 Task: In the  document Peyton.docx change page color to  'Grey'. Add link on bottom left corner of the sheet: 'in.pinterest.com' Insert page numer on bottom of the page
Action: Mouse moved to (366, 409)
Screenshot: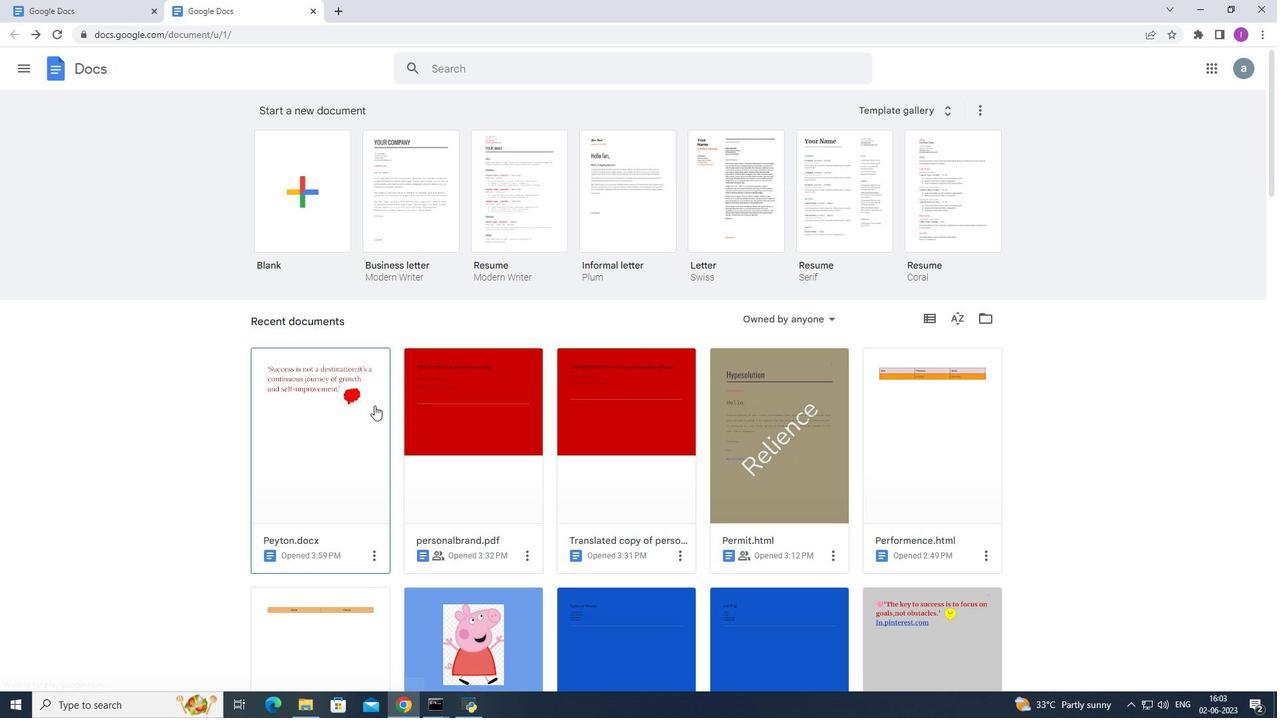 
Action: Mouse pressed left at (366, 409)
Screenshot: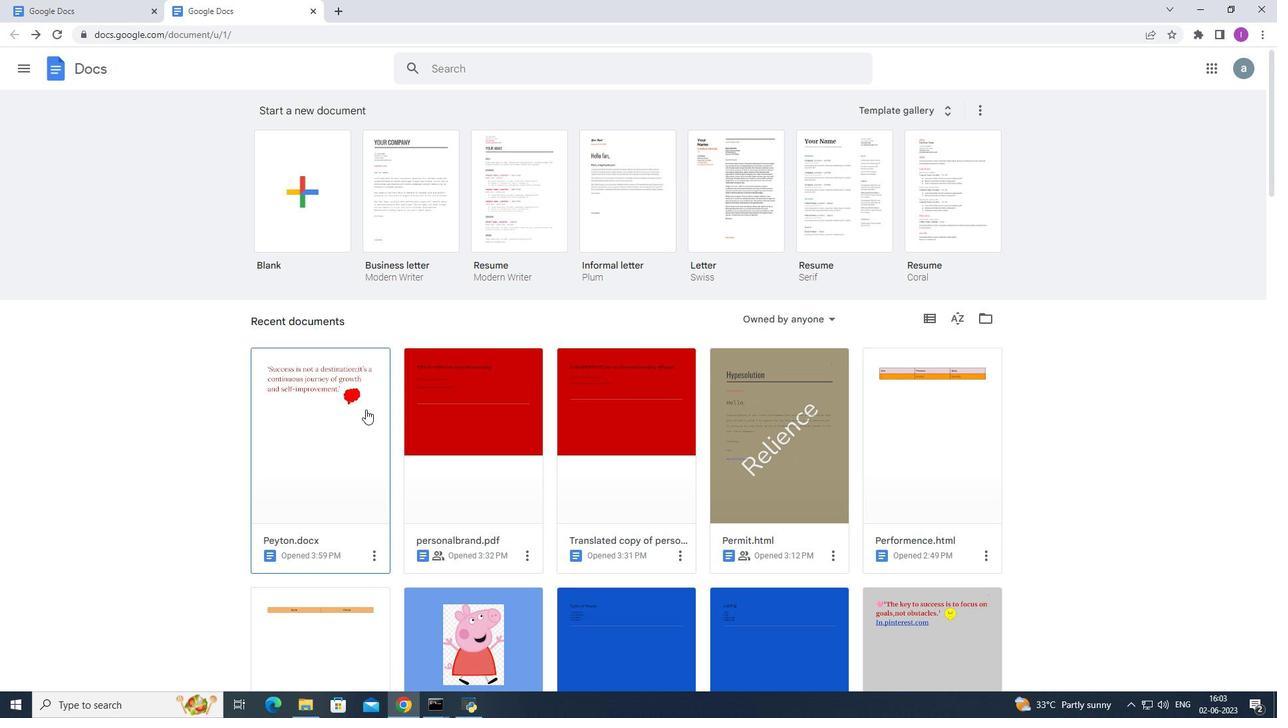 
Action: Mouse moved to (654, 313)
Screenshot: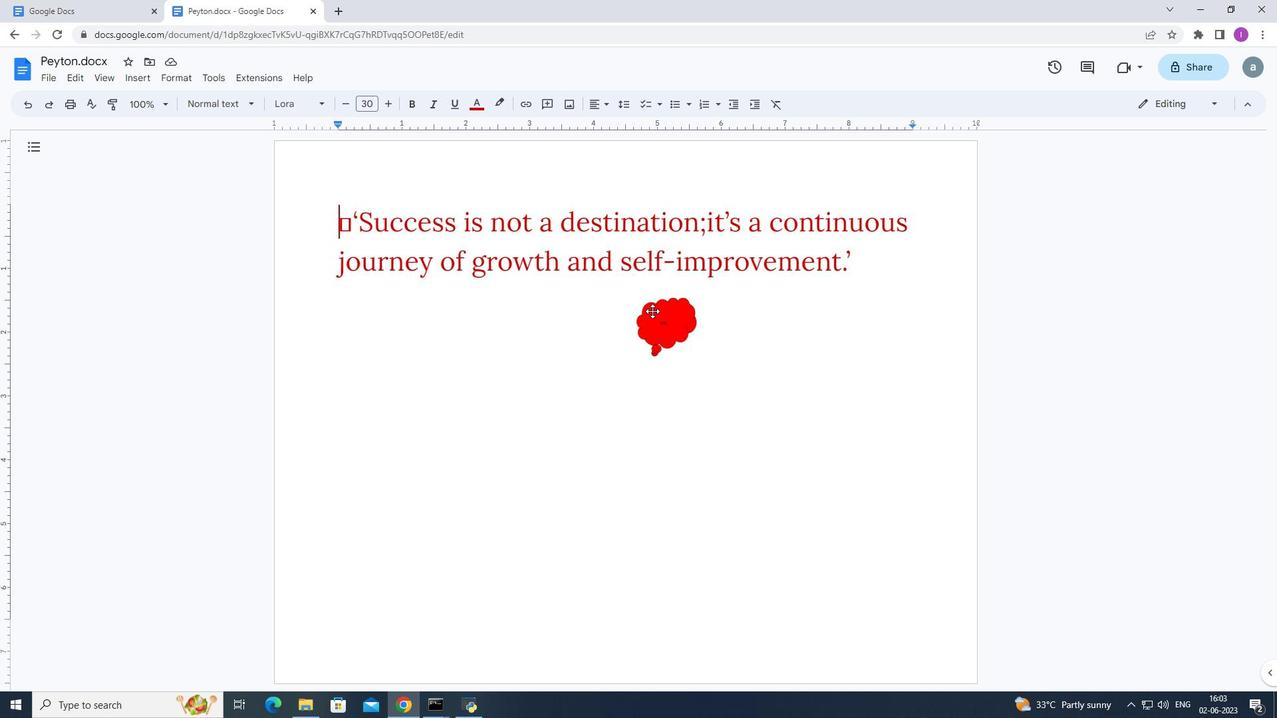 
Action: Mouse pressed left at (654, 313)
Screenshot: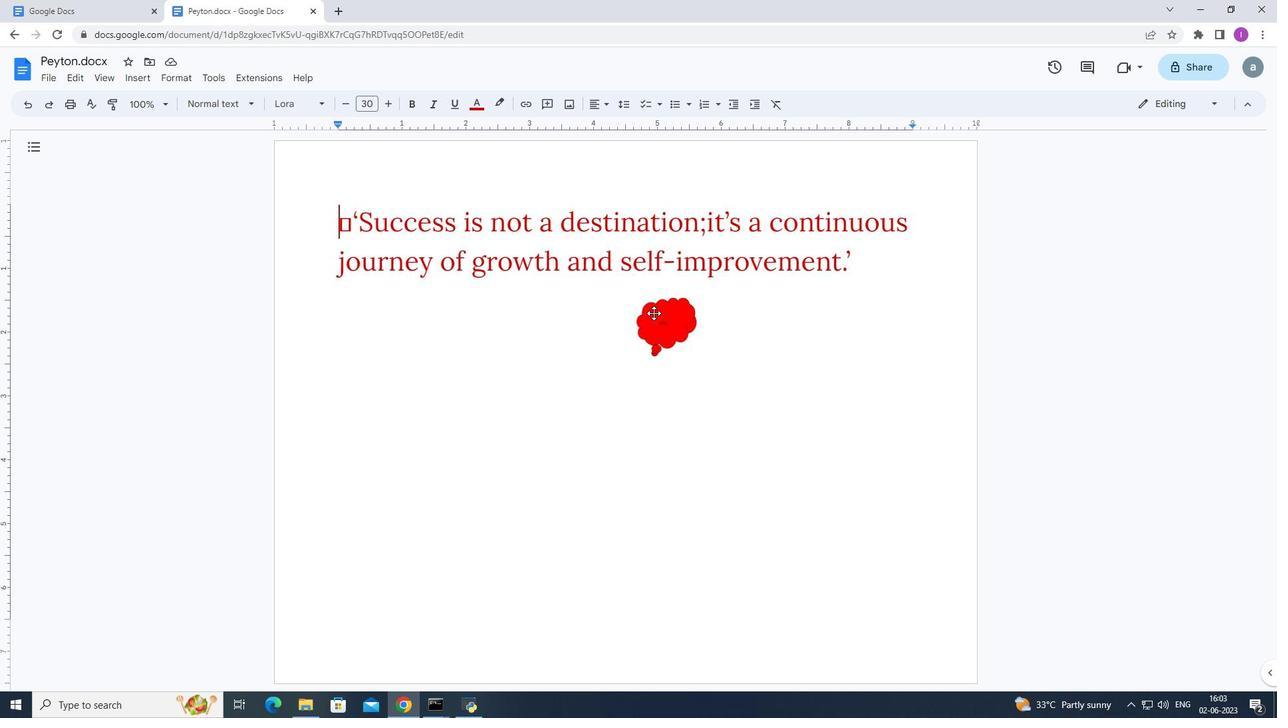 
Action: Mouse moved to (806, 377)
Screenshot: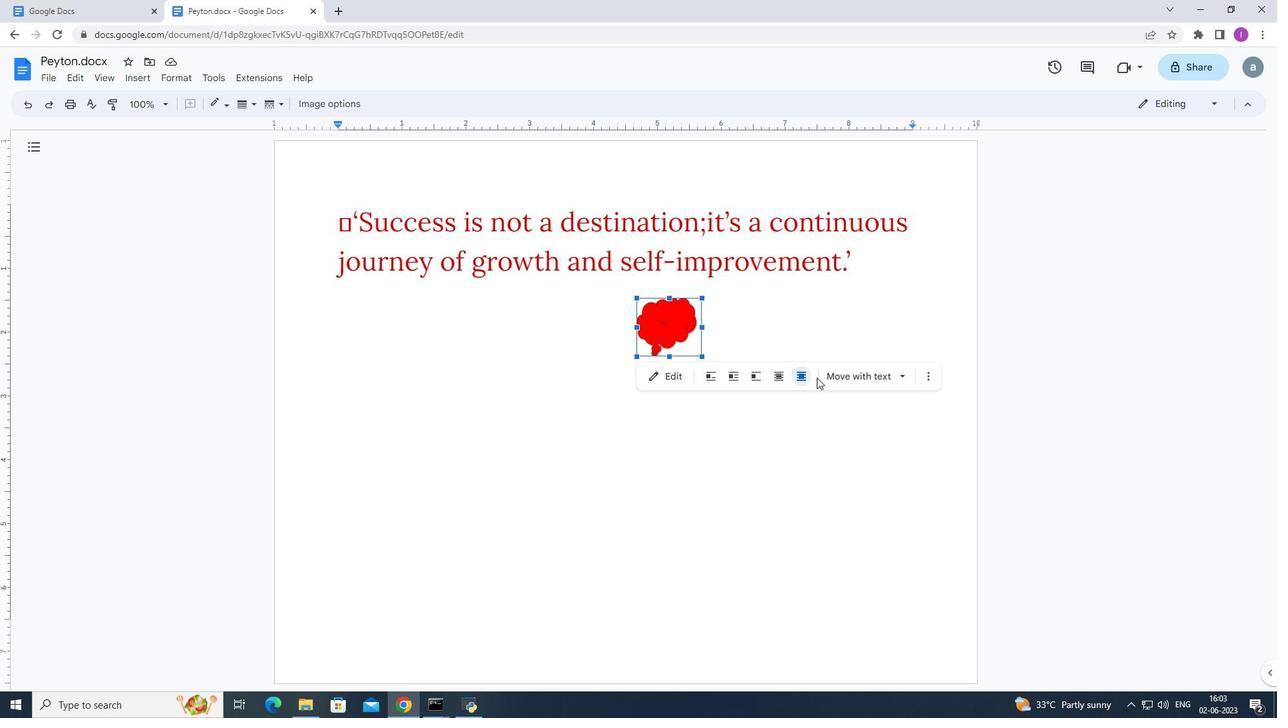 
Action: Mouse pressed left at (806, 377)
Screenshot: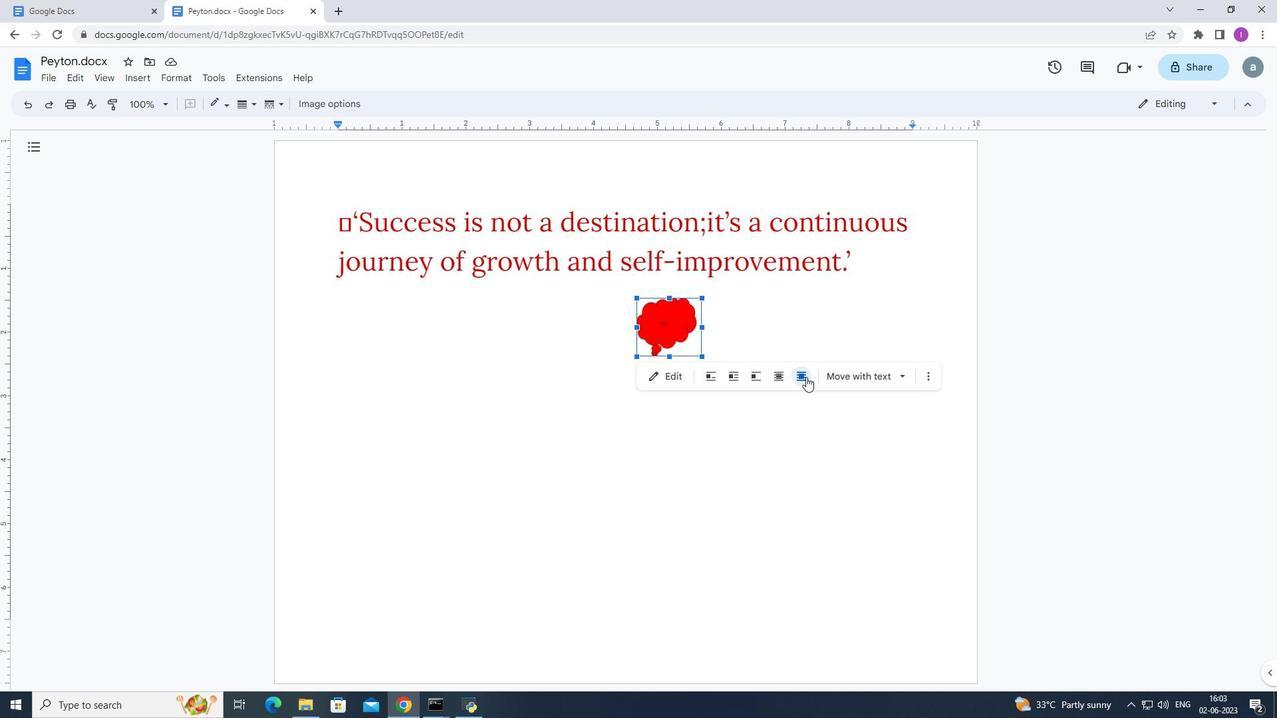 
Action: Mouse moved to (654, 308)
Screenshot: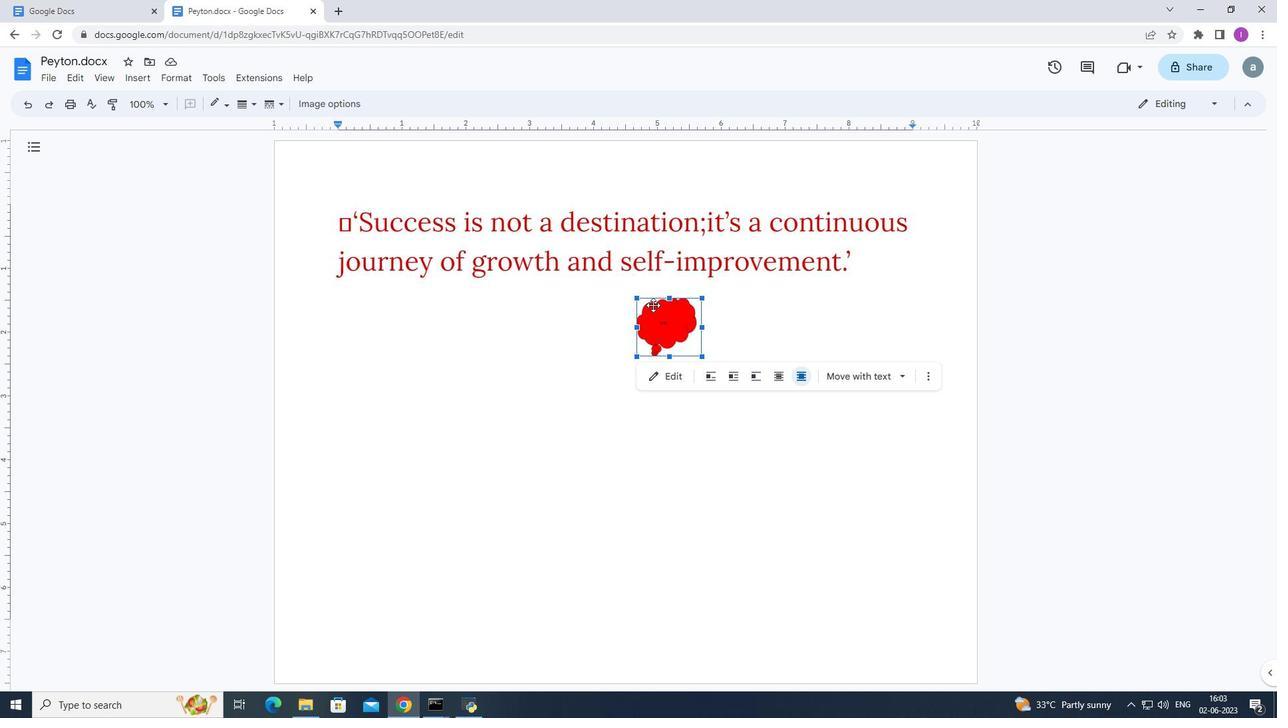 
Action: Mouse pressed left at (654, 308)
Screenshot: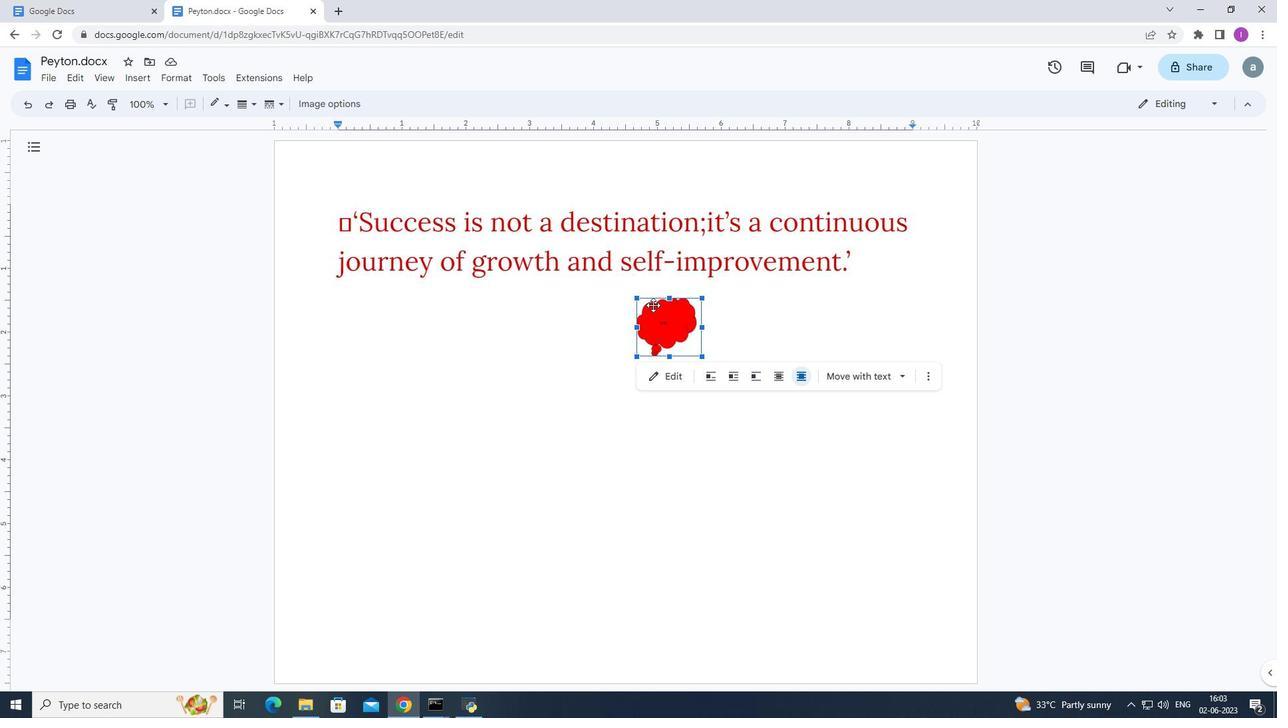 
Action: Mouse moved to (115, 254)
Screenshot: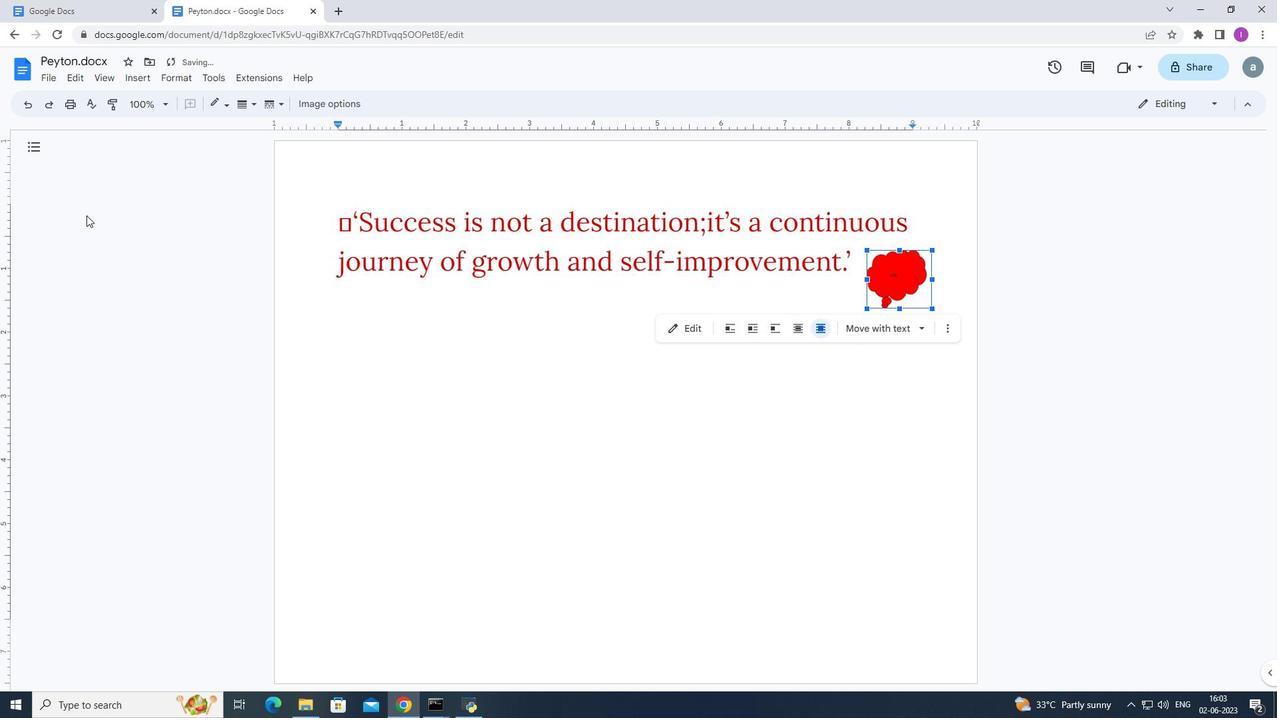 
Action: Mouse pressed left at (115, 254)
Screenshot: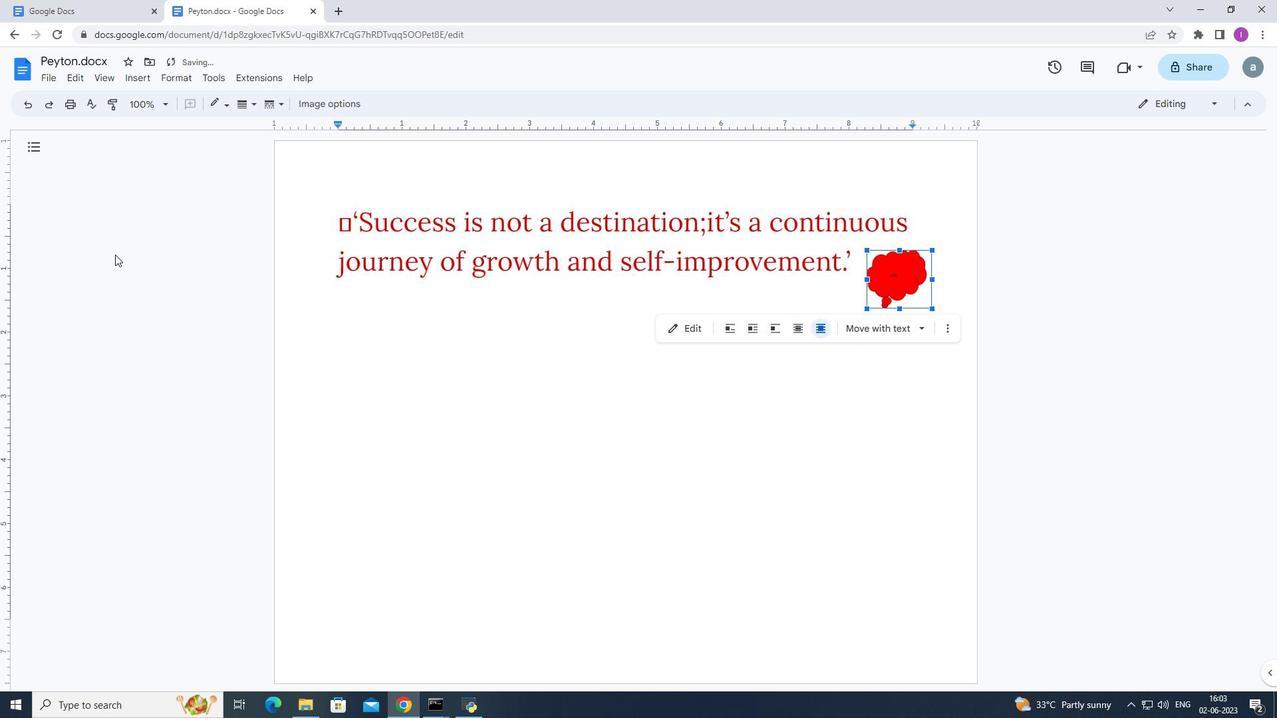 
Action: Mouse moved to (51, 76)
Screenshot: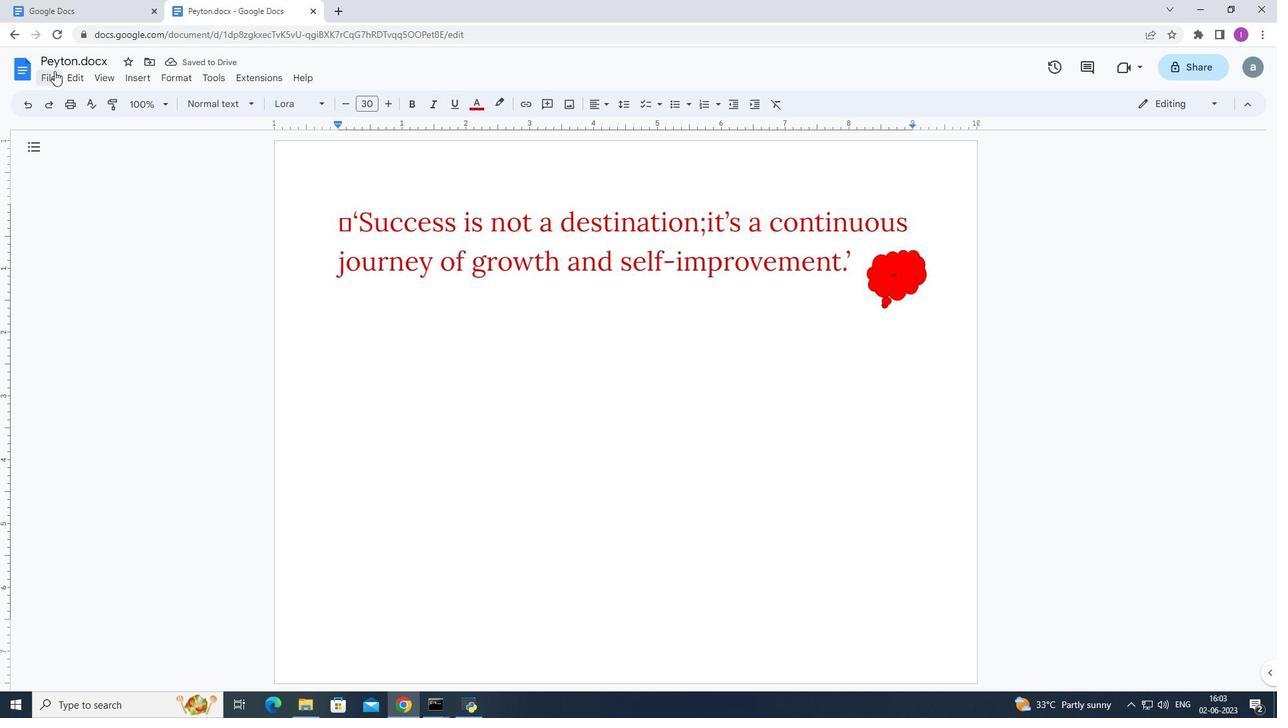 
Action: Mouse pressed left at (51, 76)
Screenshot: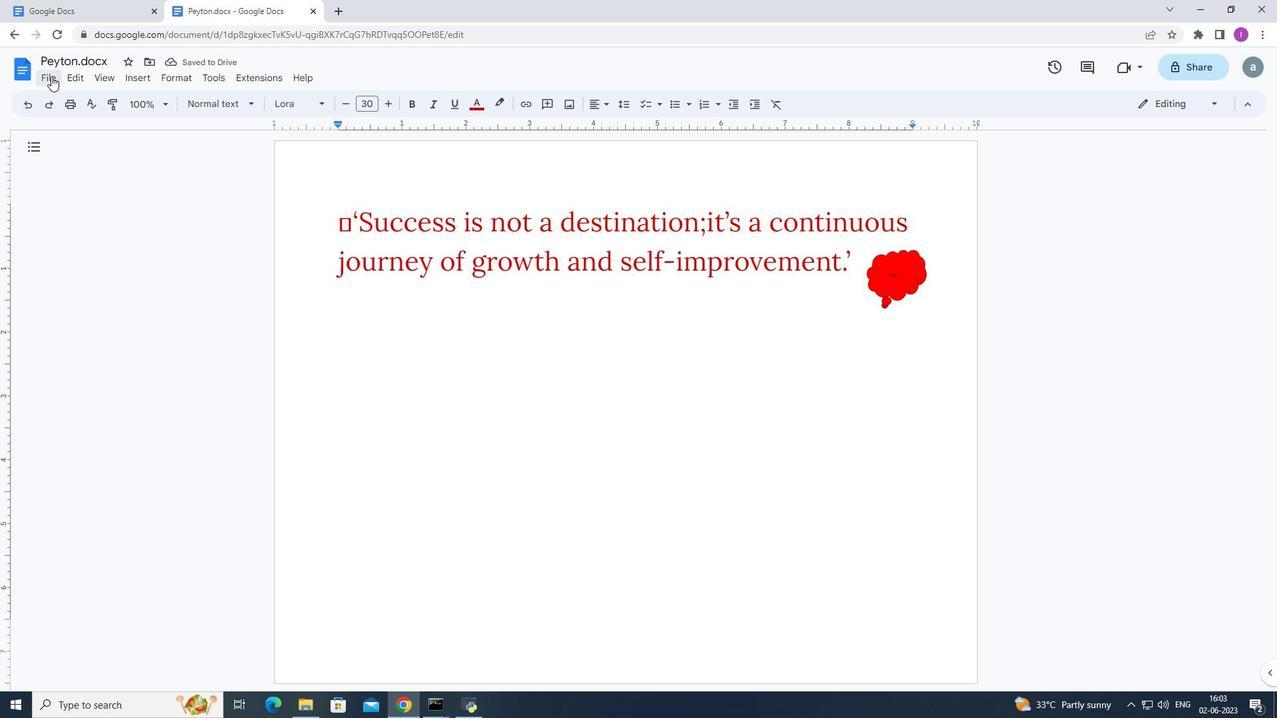 
Action: Mouse moved to (110, 436)
Screenshot: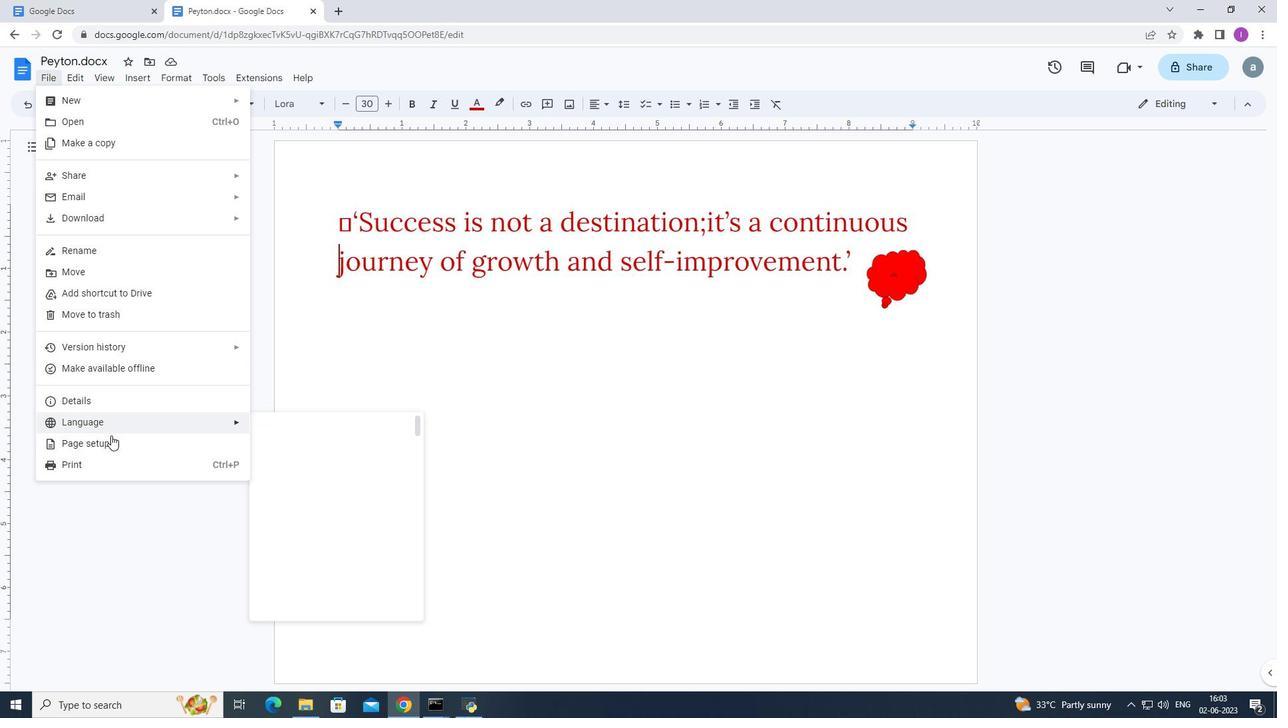 
Action: Mouse pressed left at (110, 436)
Screenshot: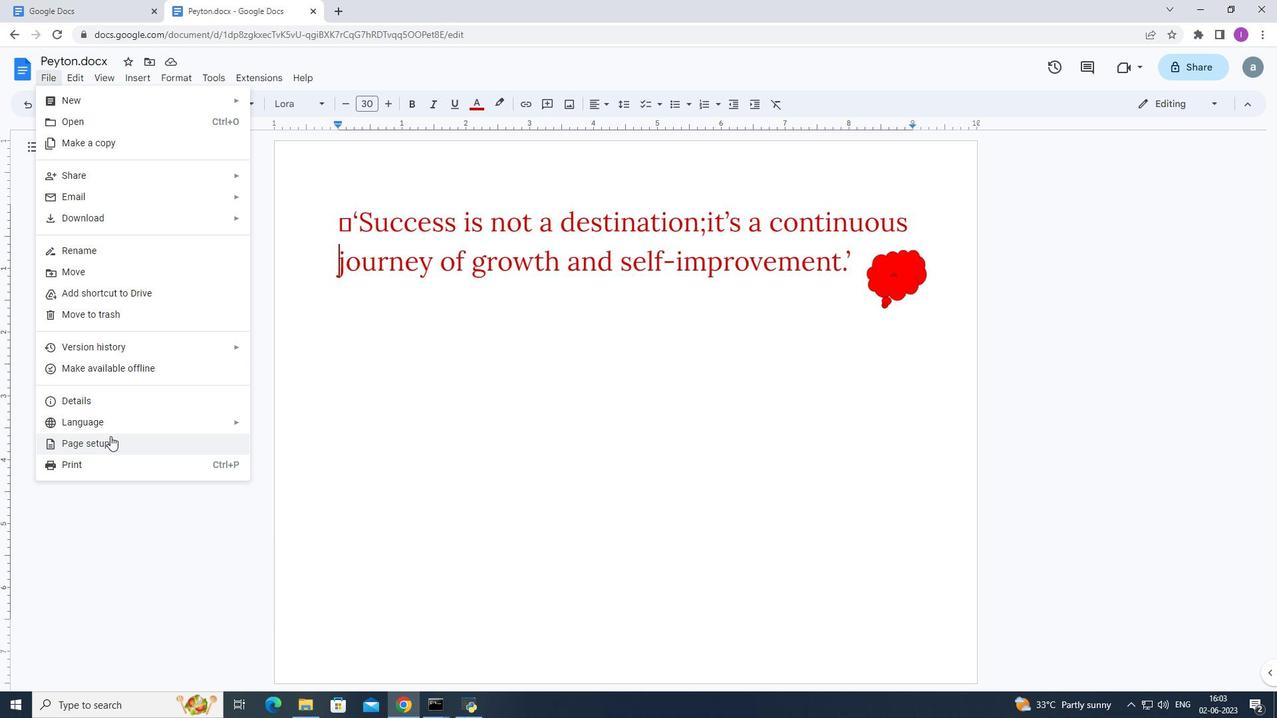 
Action: Mouse moved to (537, 451)
Screenshot: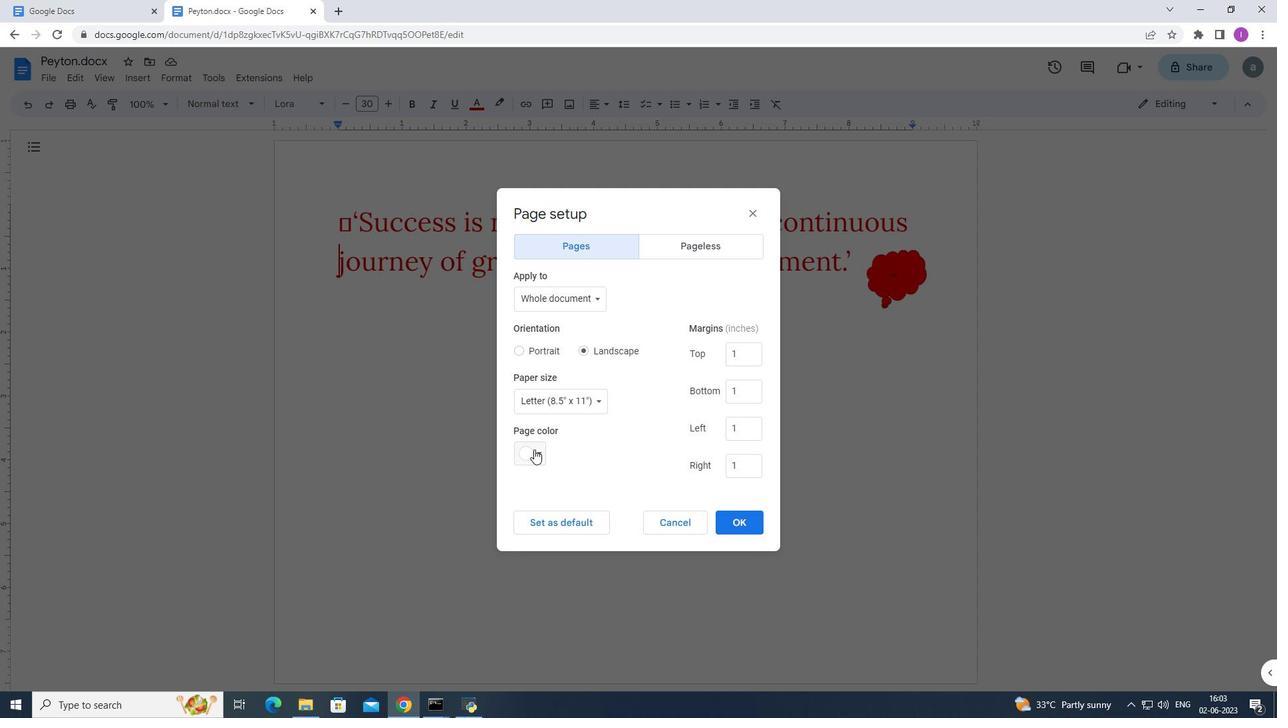 
Action: Mouse pressed left at (537, 451)
Screenshot: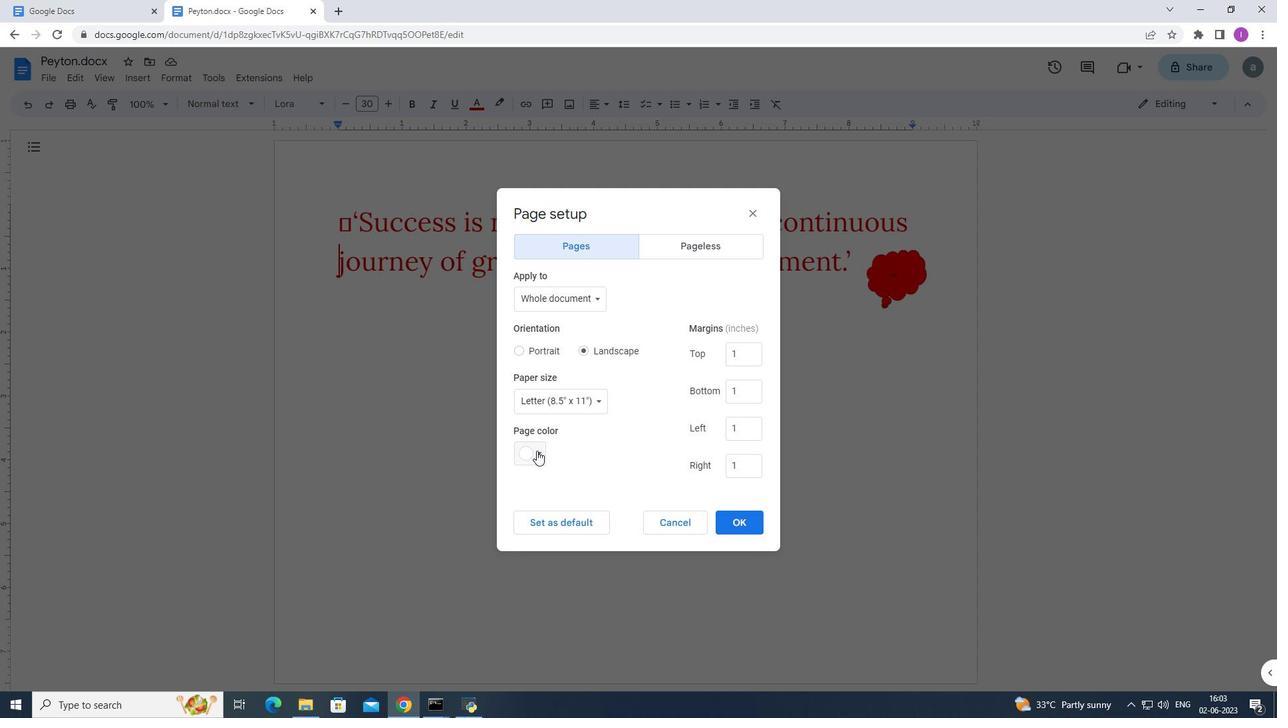 
Action: Mouse moved to (599, 481)
Screenshot: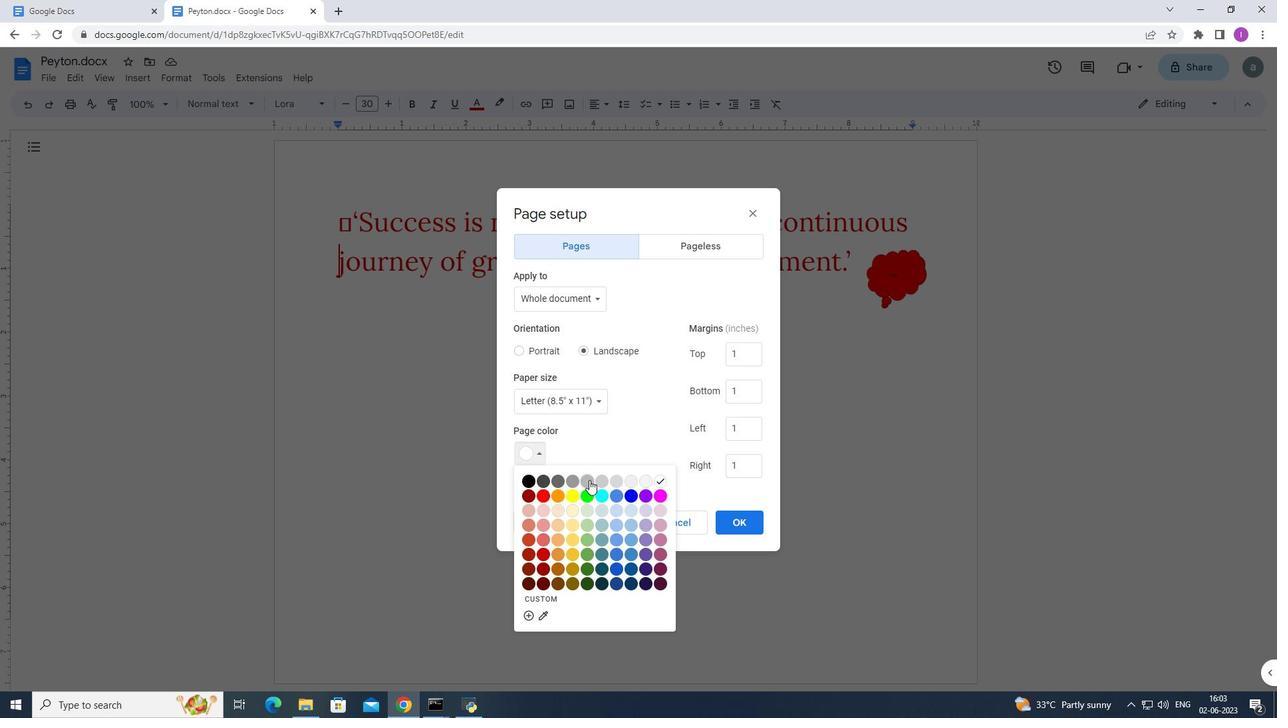 
Action: Mouse pressed left at (599, 481)
Screenshot: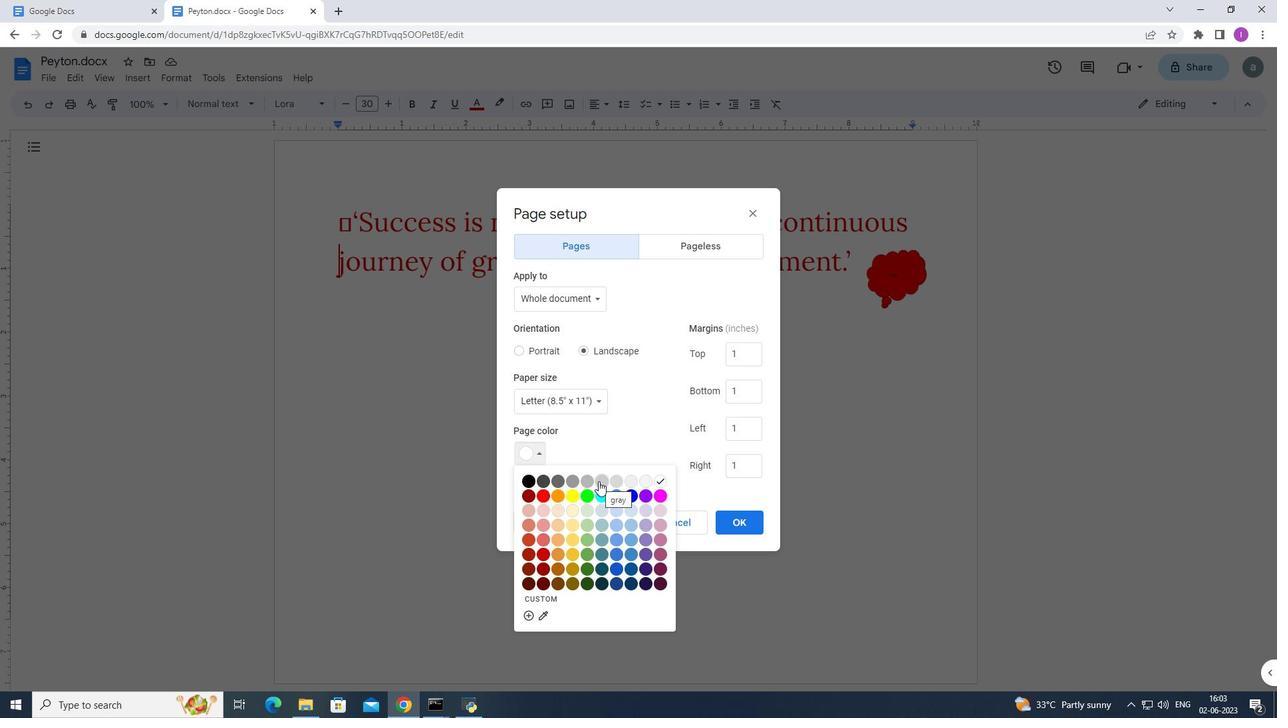 
Action: Mouse moved to (744, 528)
Screenshot: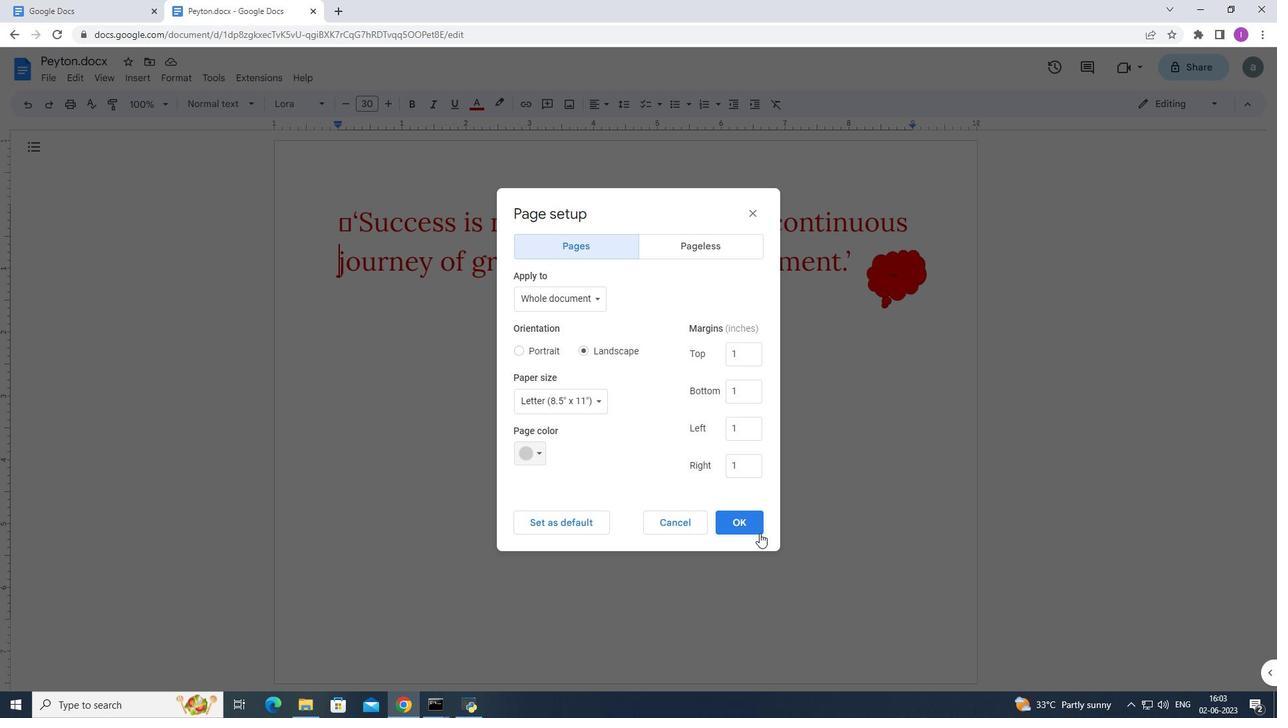 
Action: Mouse pressed left at (744, 528)
Screenshot: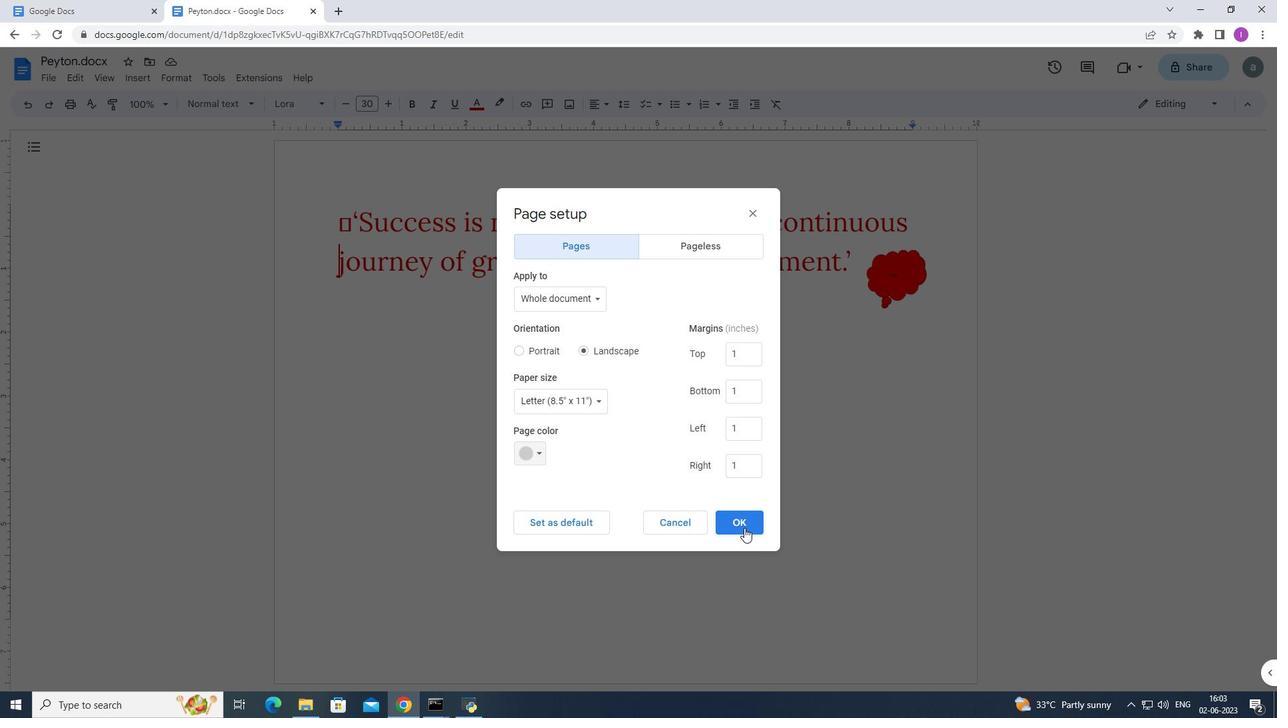 
Action: Mouse moved to (860, 272)
Screenshot: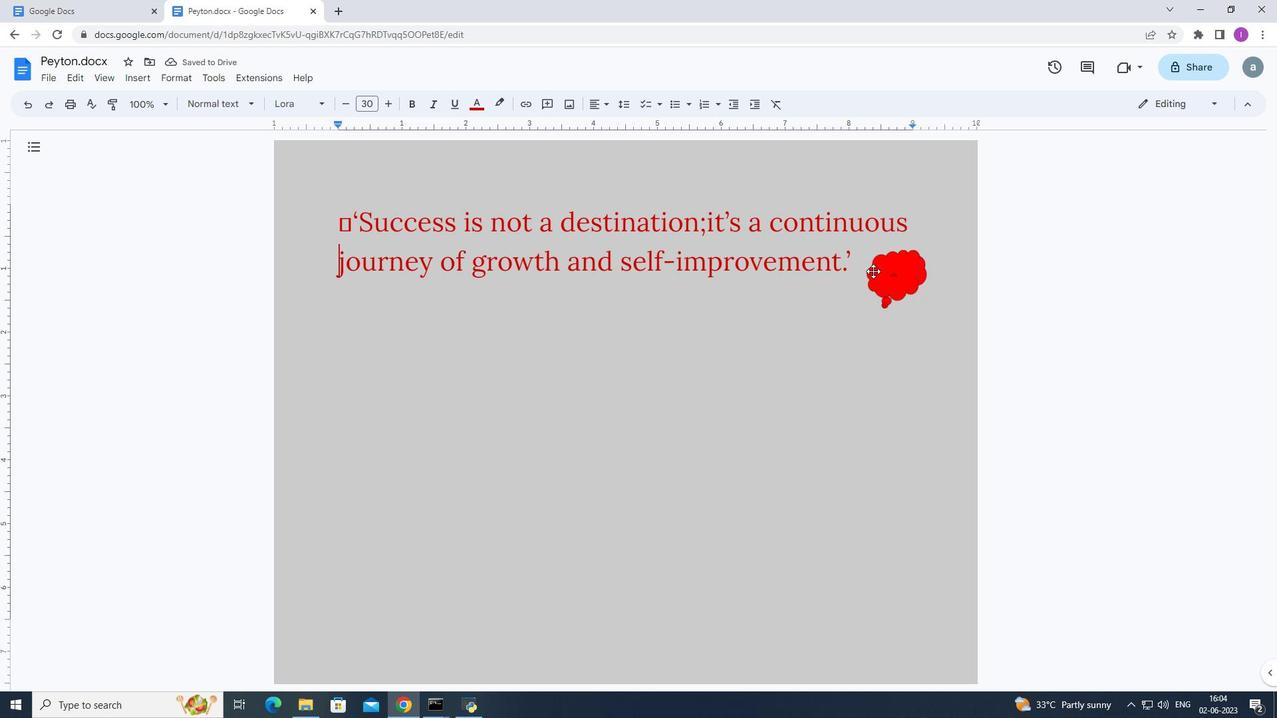
Action: Mouse pressed left at (860, 272)
Screenshot: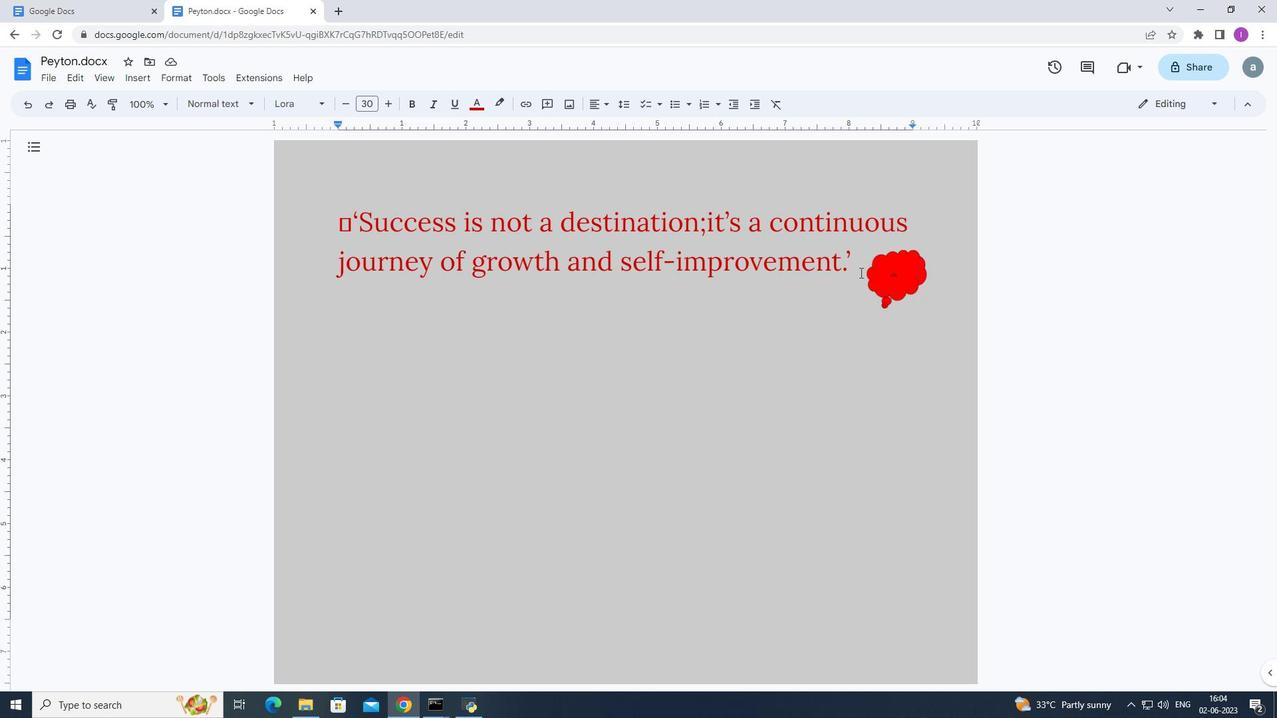 
Action: Mouse moved to (834, 392)
Screenshot: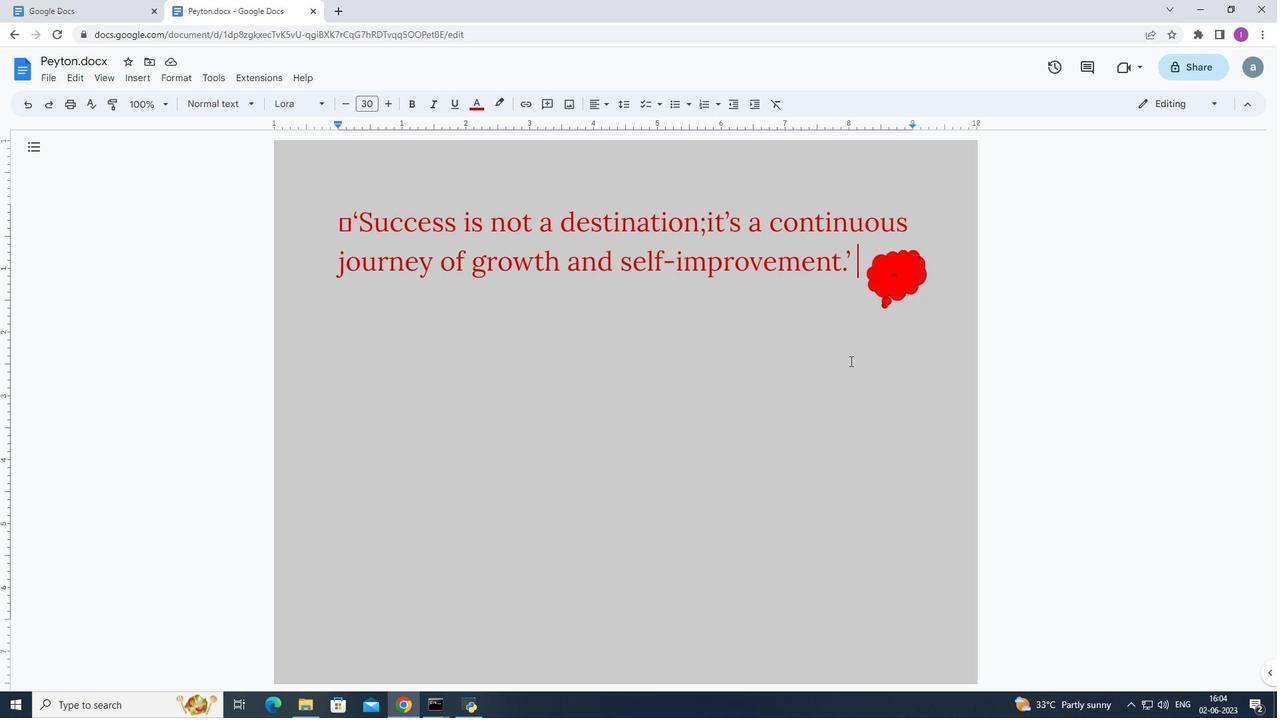
Action: Mouse pressed left at (834, 392)
Screenshot: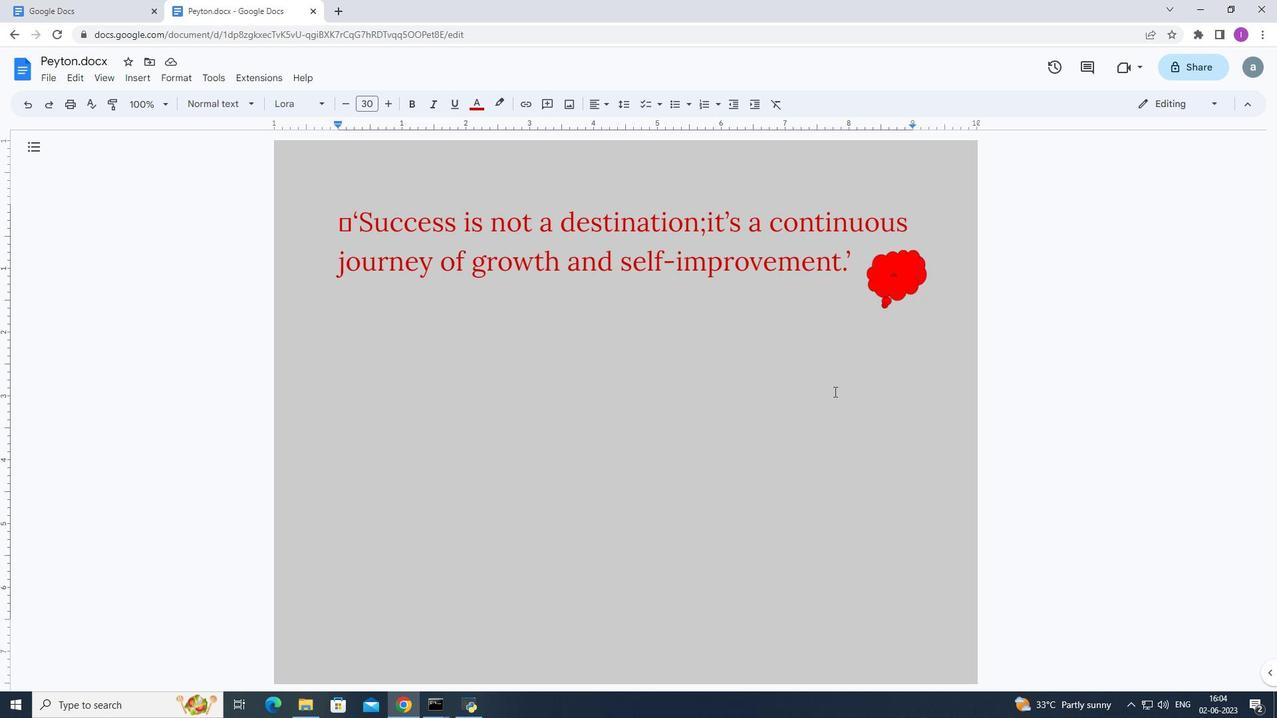 
Action: Mouse moved to (856, 259)
Screenshot: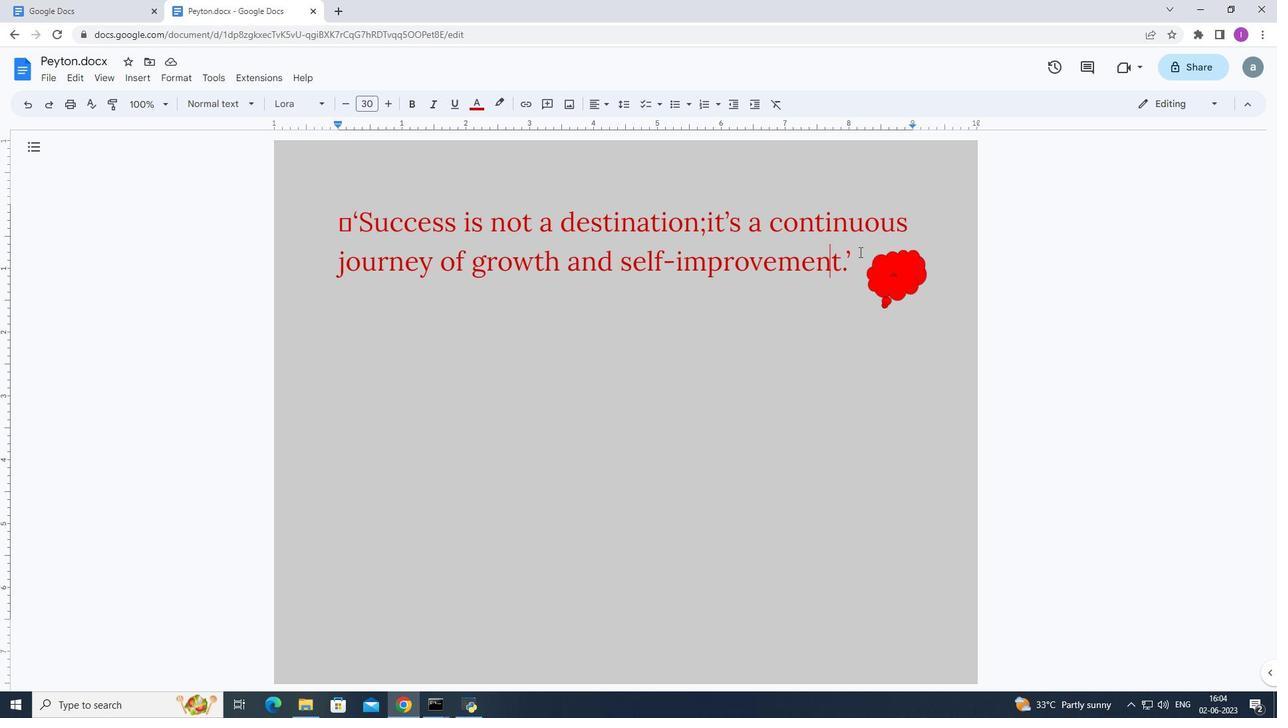 
Action: Mouse pressed left at (856, 259)
Screenshot: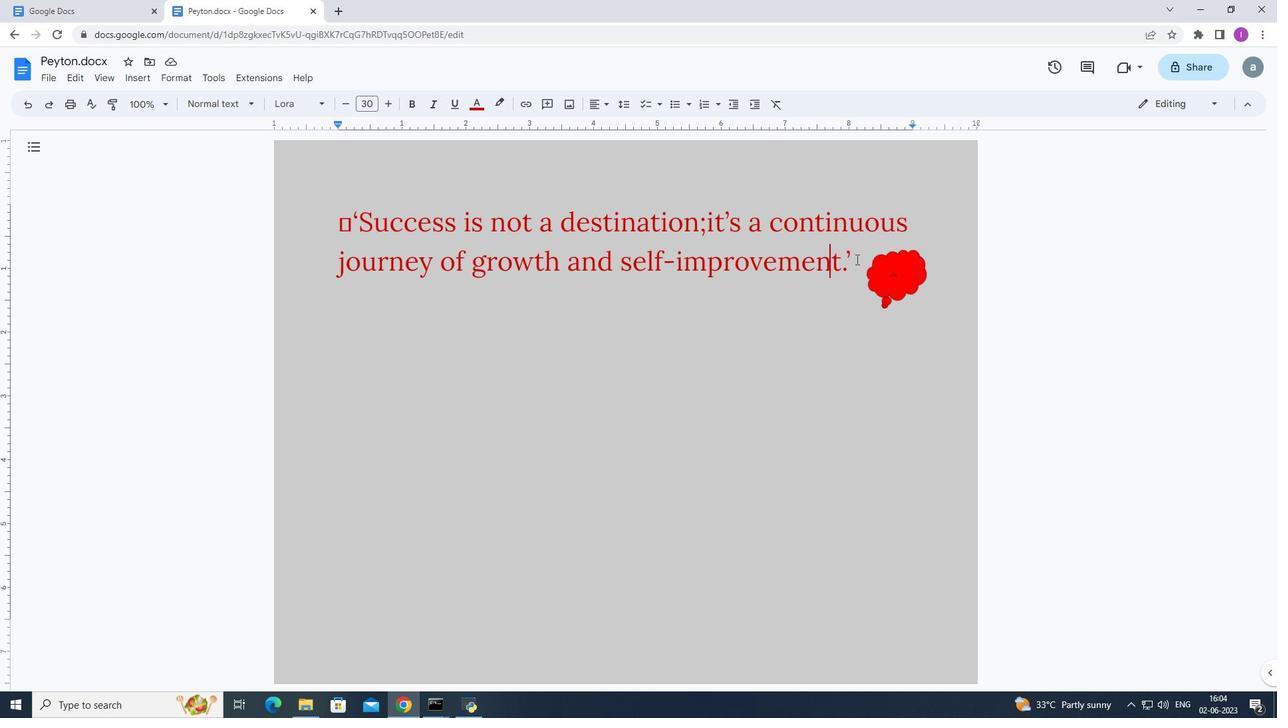 
Action: Mouse moved to (856, 269)
Screenshot: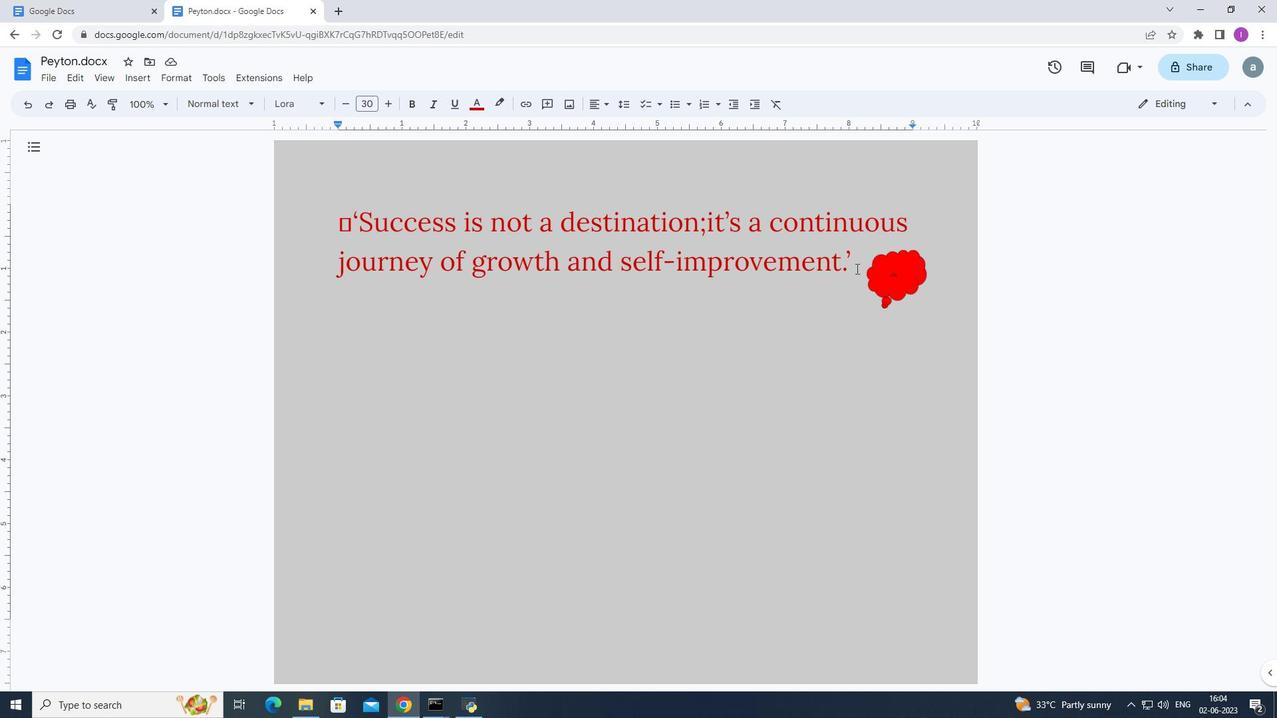 
Action: Key pressed <Key.enter>
Screenshot: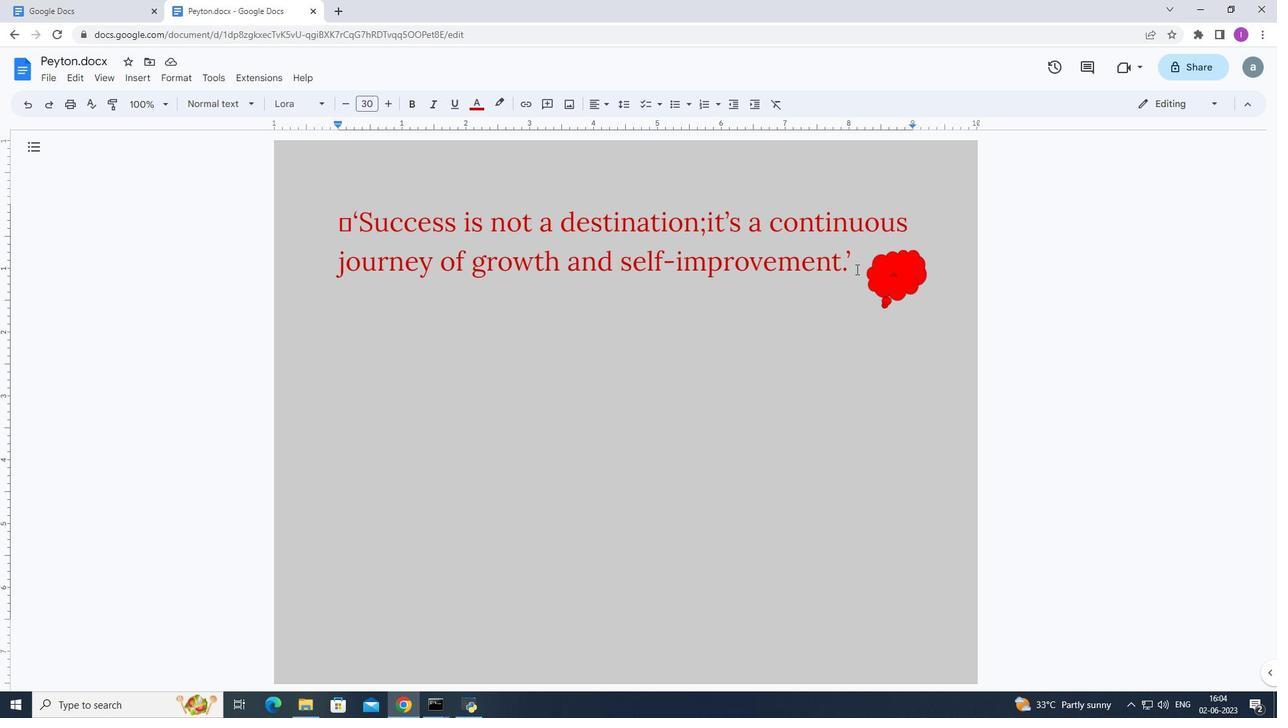 
Action: Mouse moved to (853, 275)
Screenshot: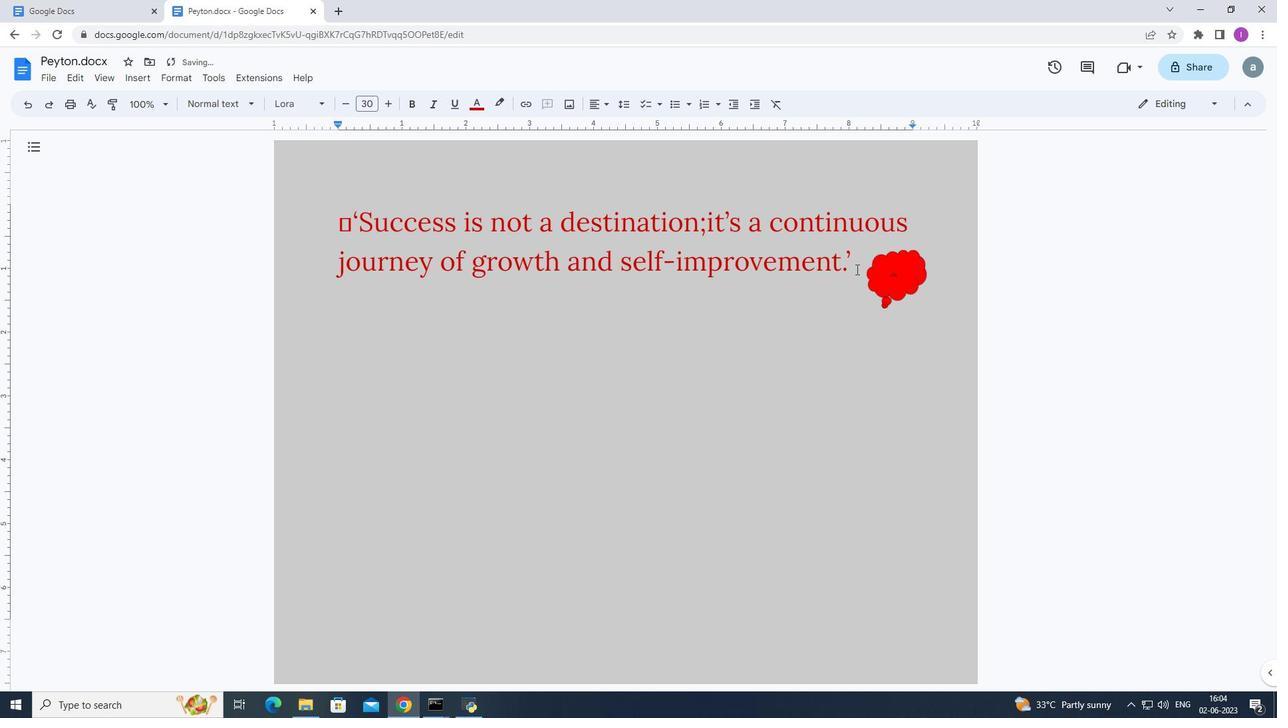 
Action: Key pressed <Key.backspace><Key.backspace>
Screenshot: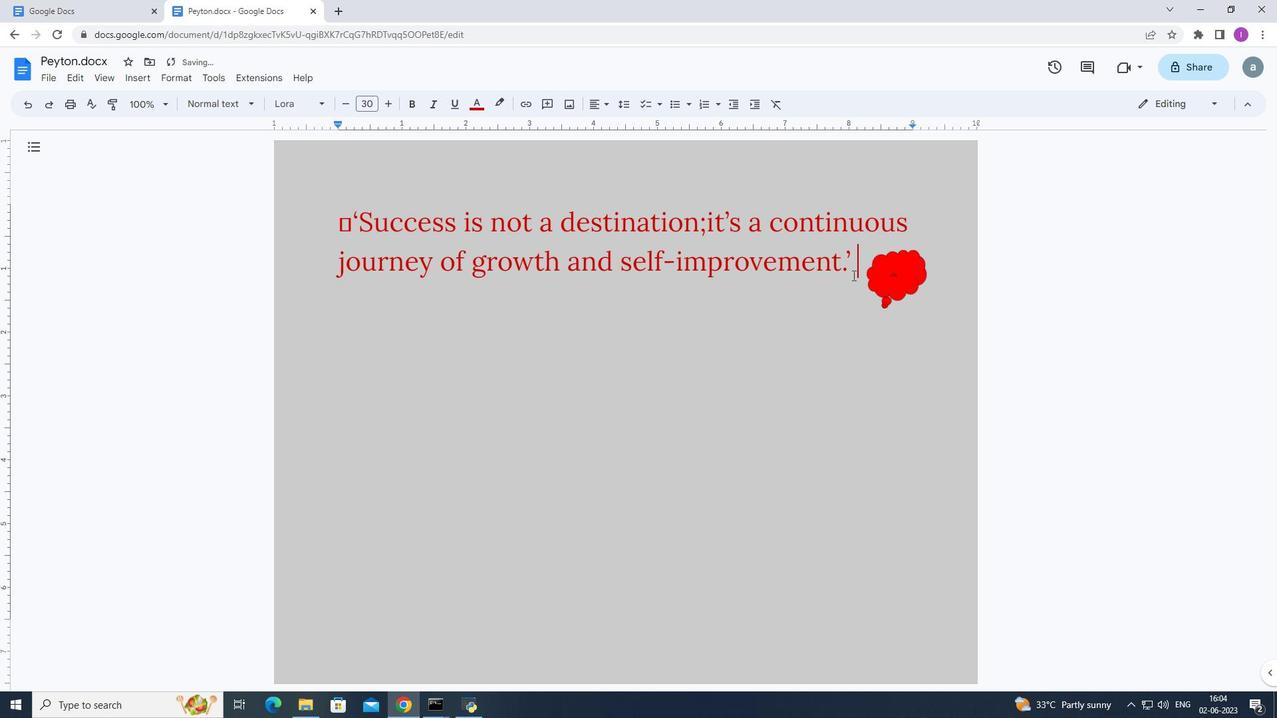 
Action: Mouse moved to (682, 348)
Screenshot: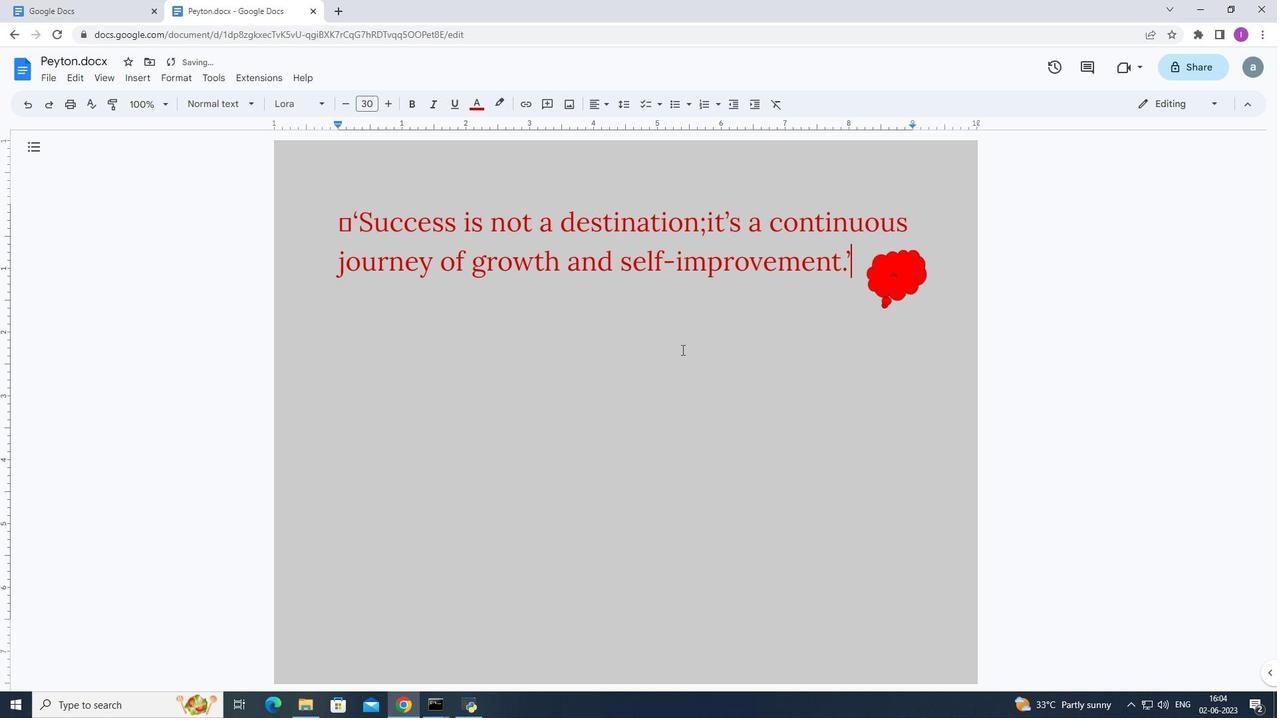 
Action: Key pressed <Key.enter>
Screenshot: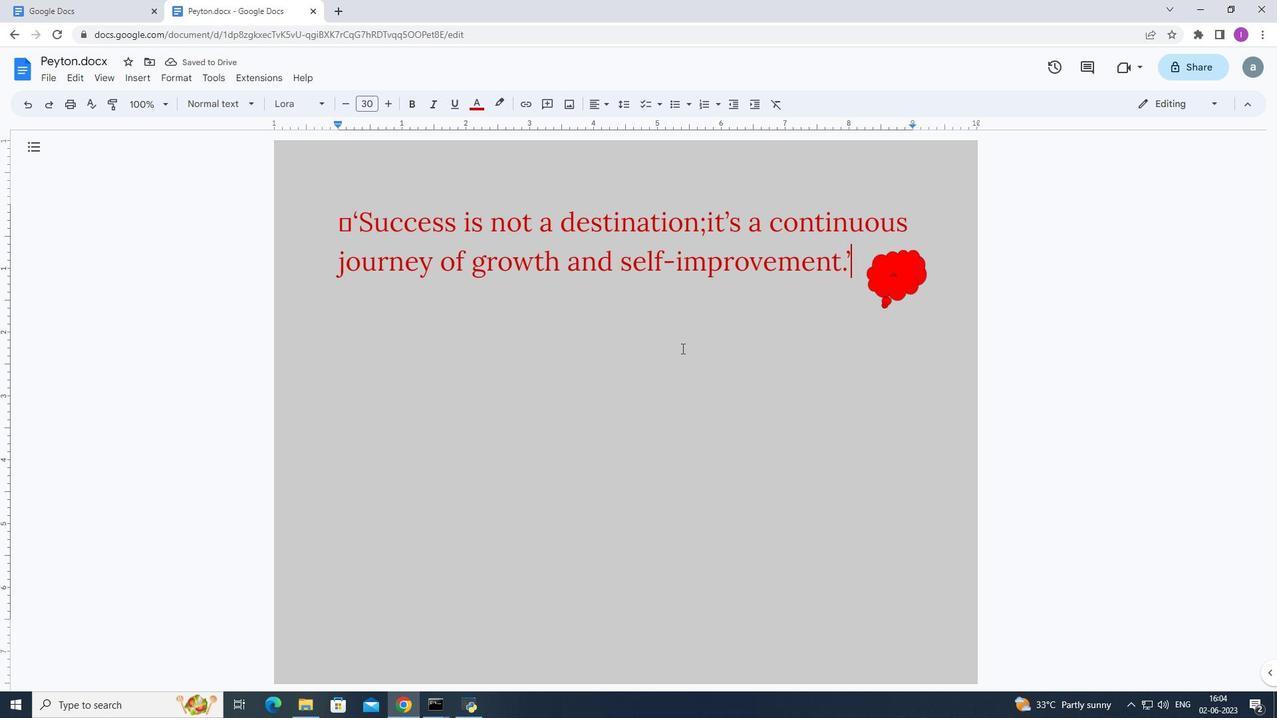 
Action: Mouse moved to (771, 329)
Screenshot: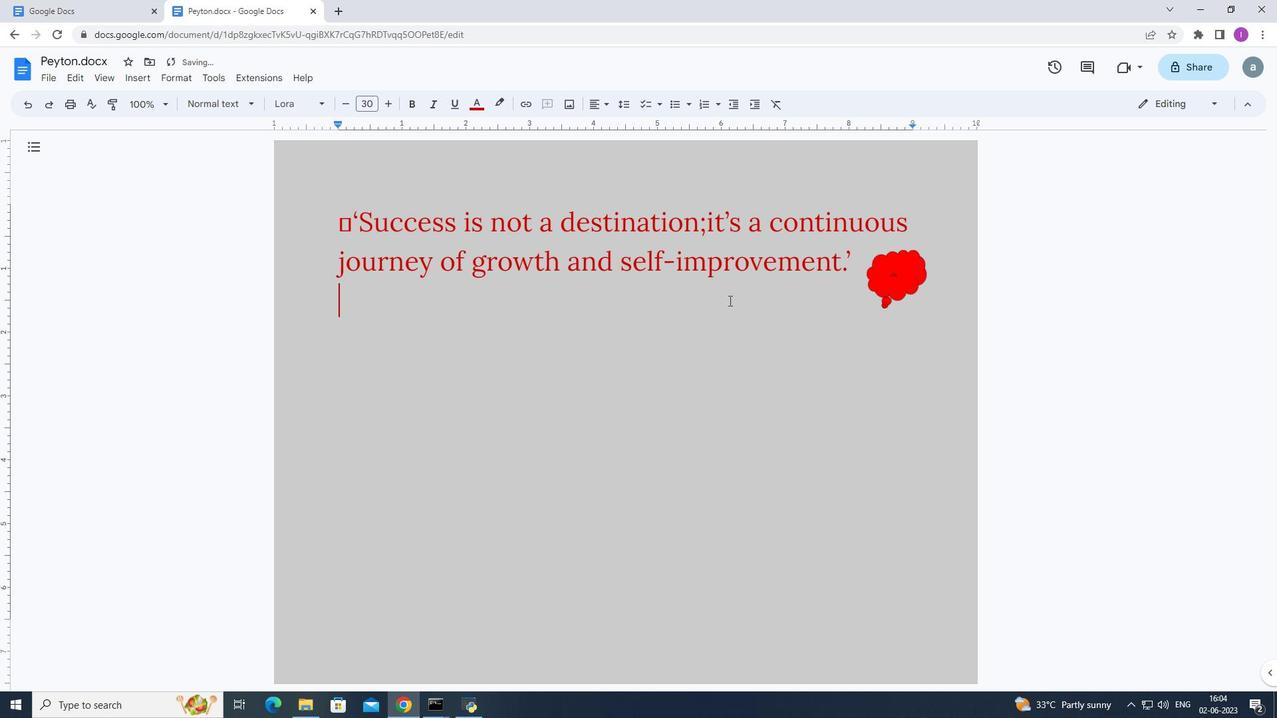 
Action: Key pressed <Key.space><Key.space><Key.space><Key.space><Key.space><Key.space><Key.space><Key.space><Key.space><Key.space><Key.space><Key.space><Key.space><Key.space><Key.space><Key.space><Key.space><Key.space><Key.space><Key.space><Key.space><Key.space><Key.space><Key.space><Key.space><Key.space><Key.space><Key.space><Key.space><Key.space><Key.space><Key.space><Key.space><Key.space><Key.space><Key.space><Key.space><Key.space><Key.space><Key.space><Key.space><Key.space><Key.space><Key.space><Key.space><Key.space><Key.space>
Screenshot: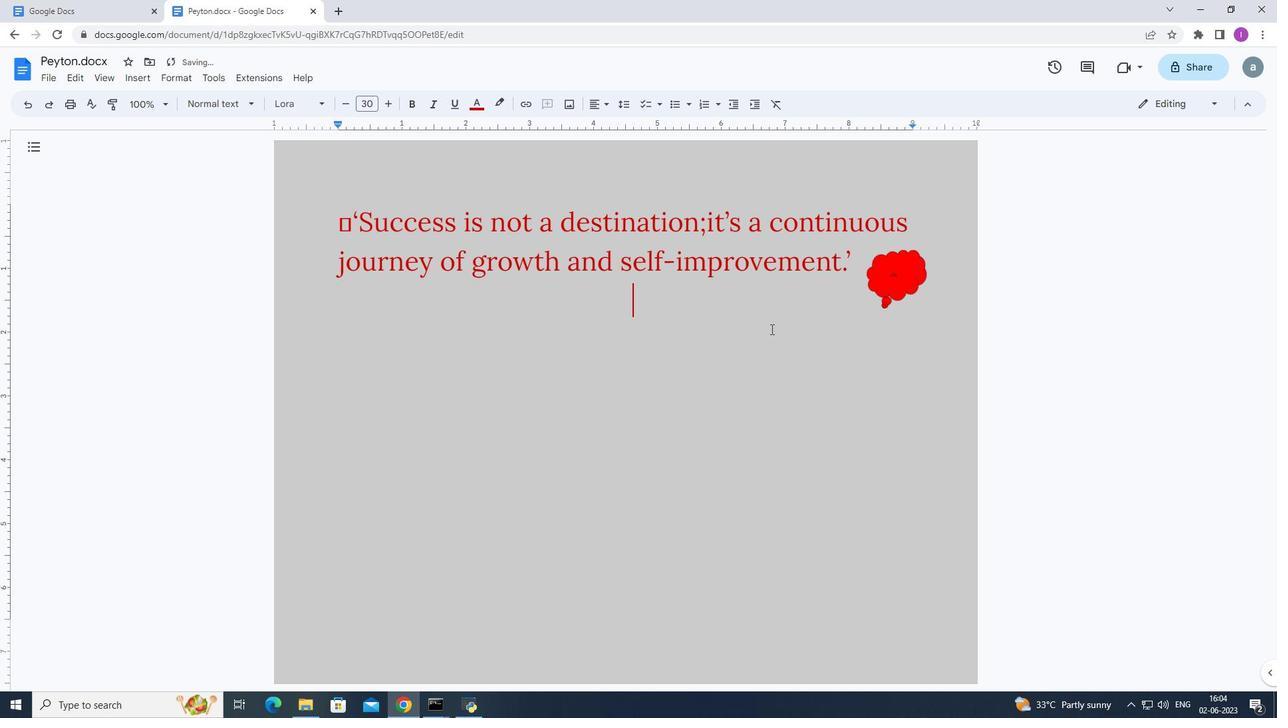 
Action: Mouse moved to (621, 284)
Screenshot: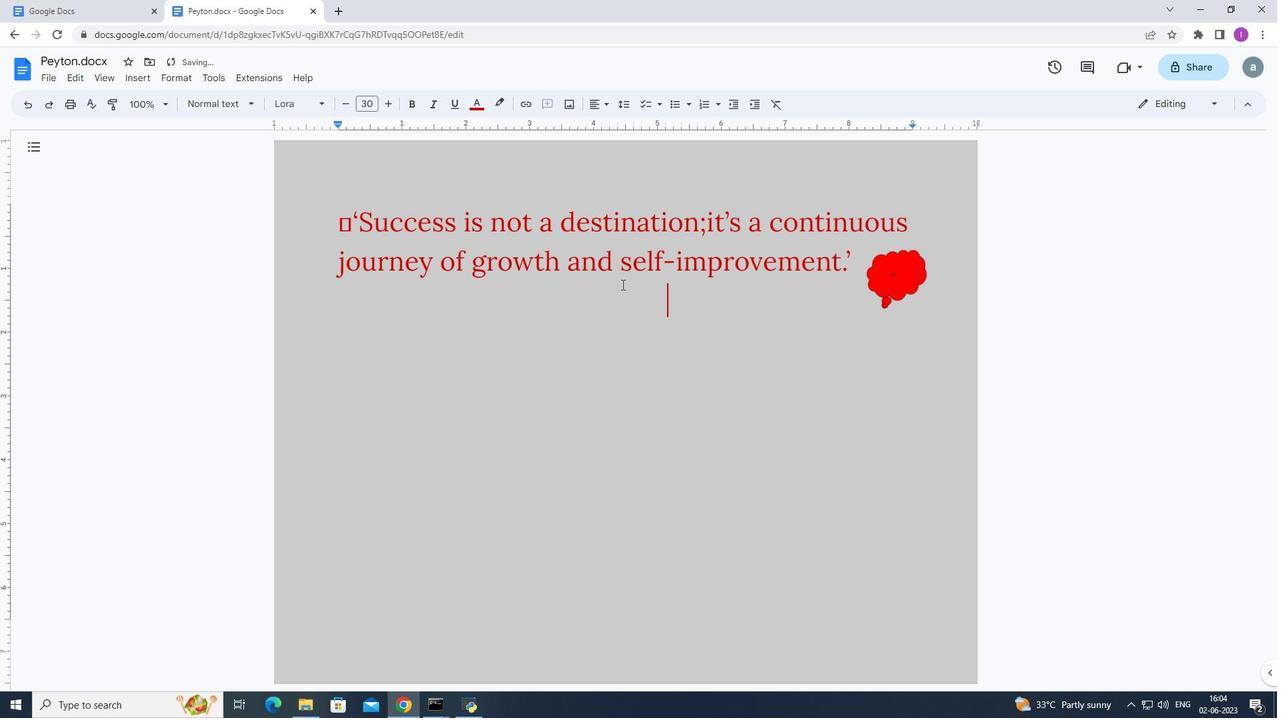 
Action: Key pressed <Key.backspace><Key.backspace><Key.backspace><Key.backspace><Key.backspace><Key.backspace><Key.backspace><Key.backspace><Key.backspace><Key.backspace><Key.backspace><Key.backspace><Key.backspace><Key.backspace><Key.backspace><Key.backspace><Key.backspace><Key.backspace><Key.backspace><Key.backspace><Key.backspace><Key.backspace><Key.backspace><Key.backspace><Key.backspace><Key.backspace><Key.backspace><Key.backspace><Key.backspace><Key.backspace><Key.backspace><Key.backspace><Key.backspace><Key.backspace><Key.backspace><Key.backspace><Key.backspace><Key.backspace><Key.backspace><Key.backspace><Key.backspace><Key.backspace>
Screenshot: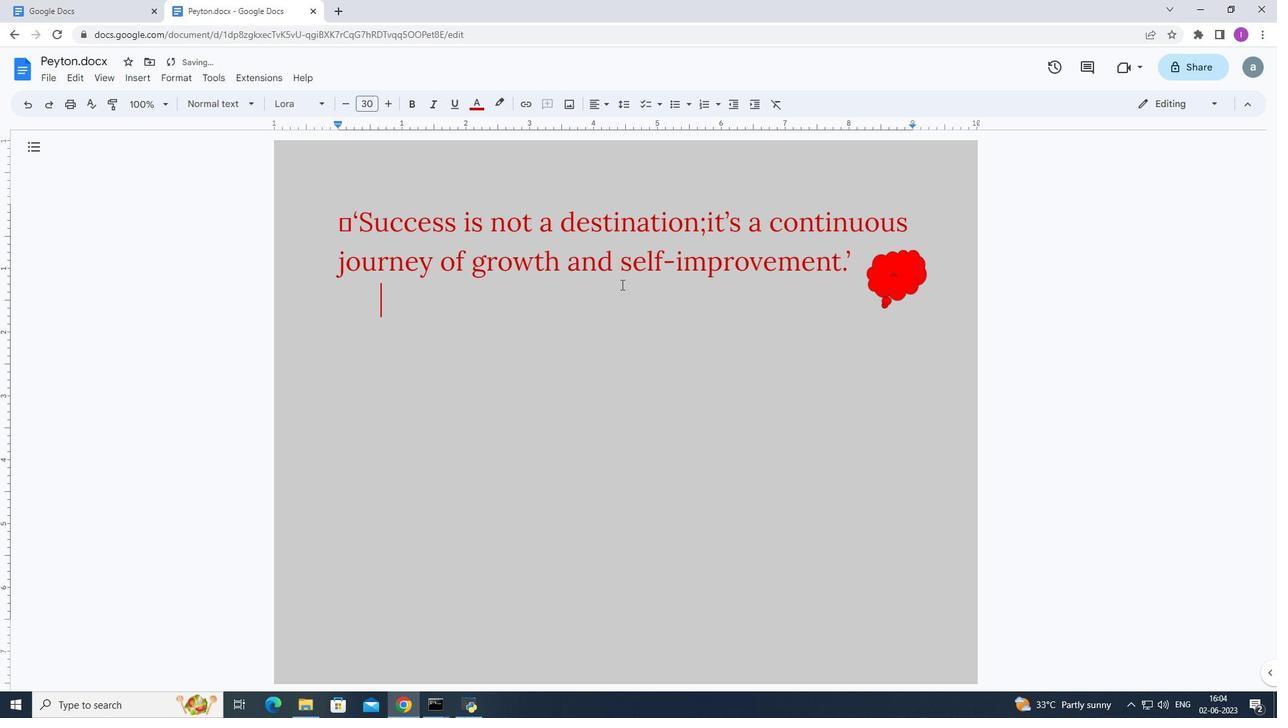 
Action: Mouse moved to (621, 284)
Screenshot: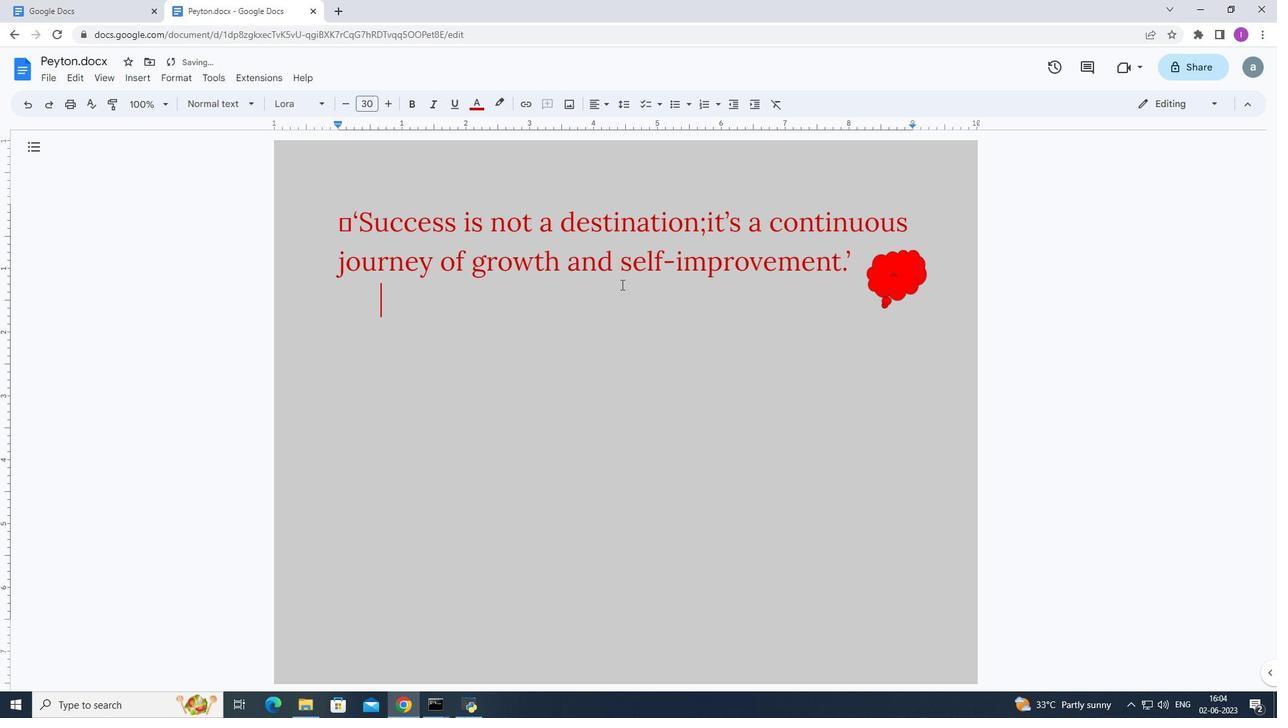 
Action: Key pressed <Key.backspace><Key.backspace><Key.backspace><Key.backspace><Key.backspace><Key.backspace><Key.backspace><Key.backspace><Key.backspace>
Screenshot: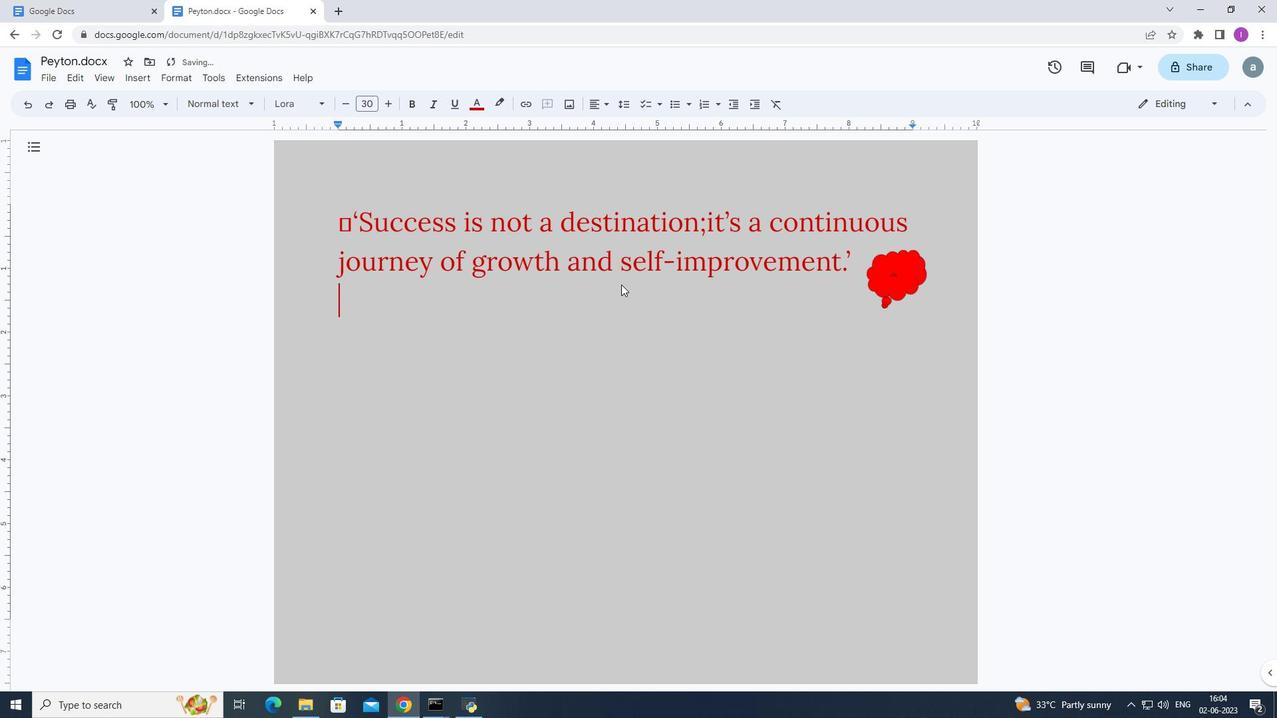 
Action: Mouse moved to (128, 76)
Screenshot: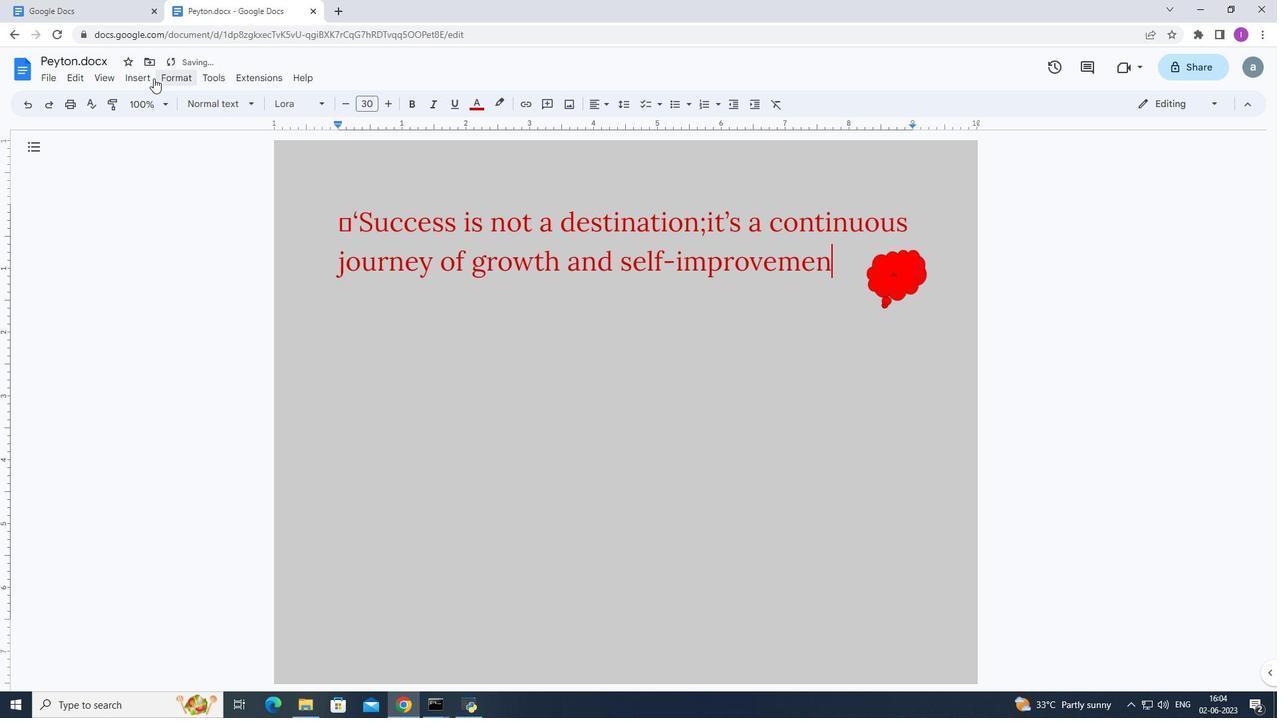 
Action: Mouse pressed left at (128, 76)
Screenshot: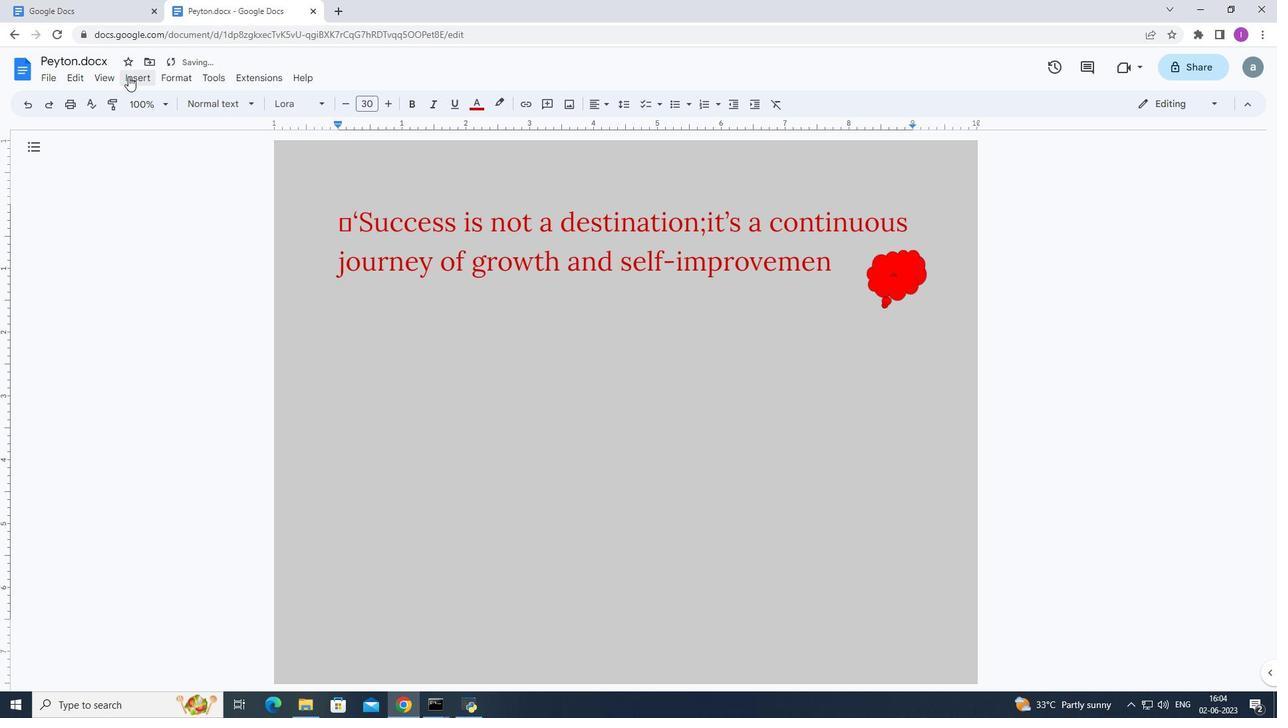 
Action: Mouse moved to (167, 493)
Screenshot: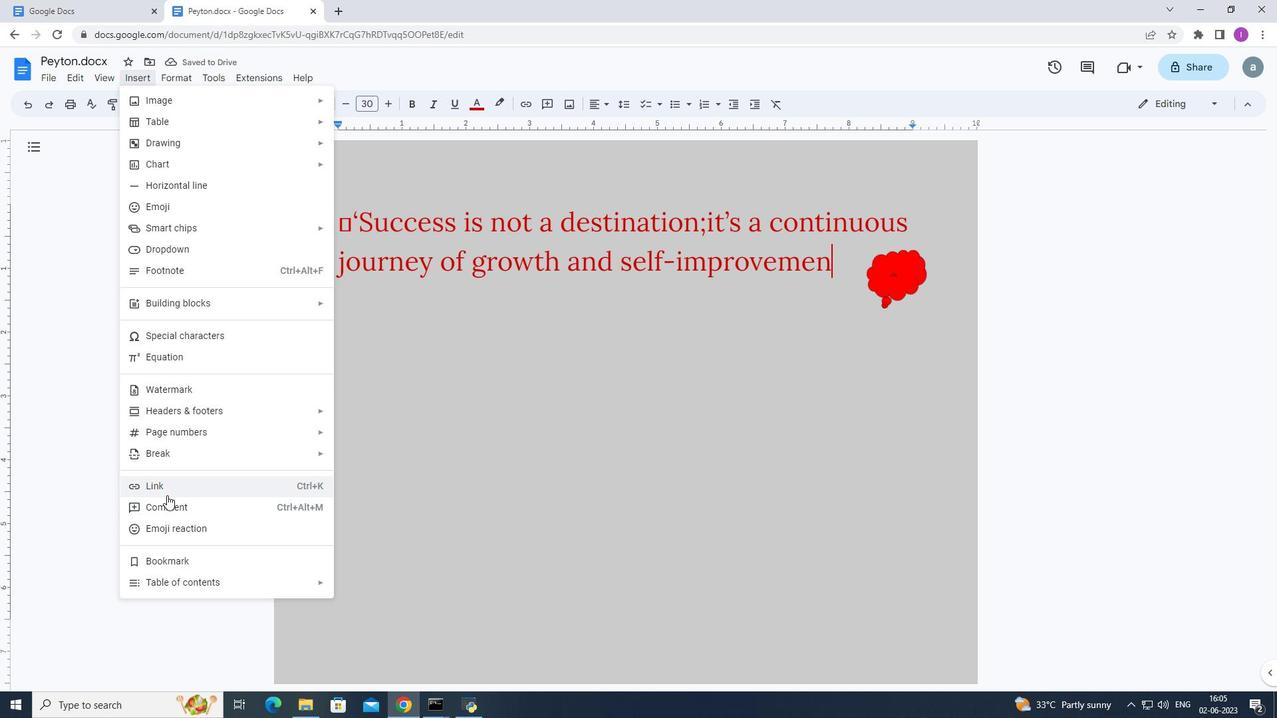 
Action: Mouse pressed left at (167, 493)
Screenshot: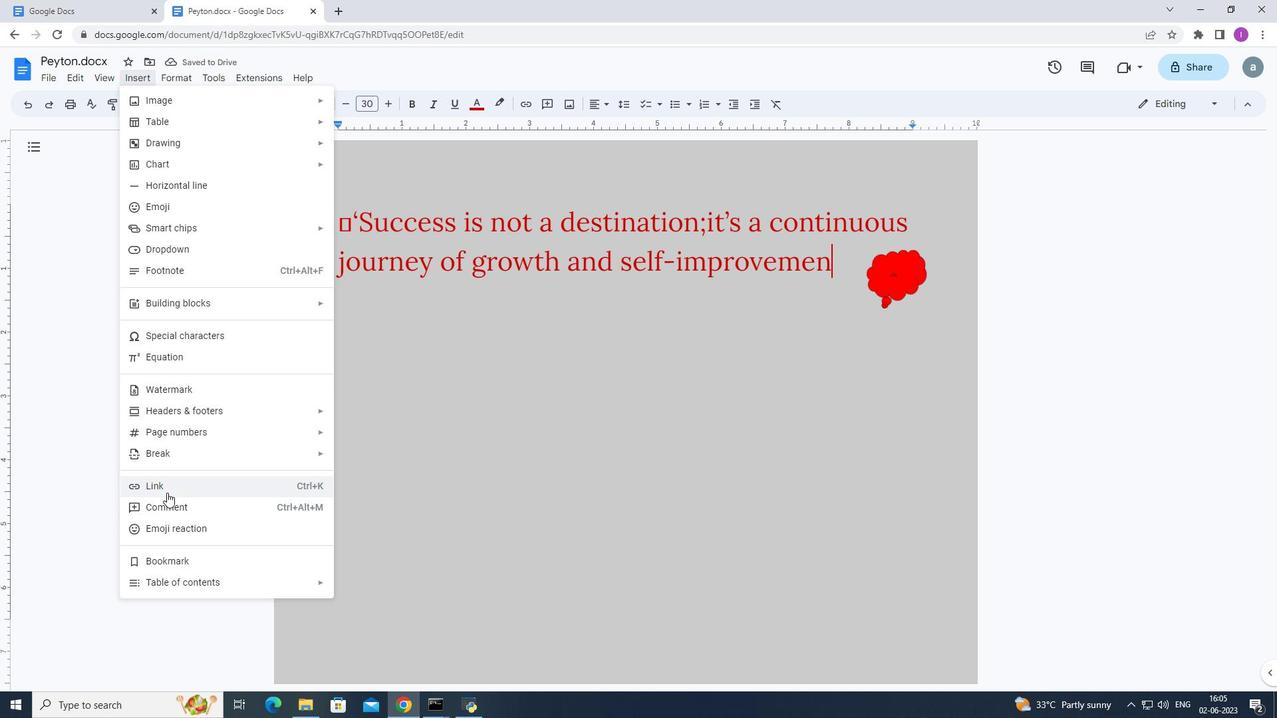 
Action: Mouse moved to (769, 343)
Screenshot: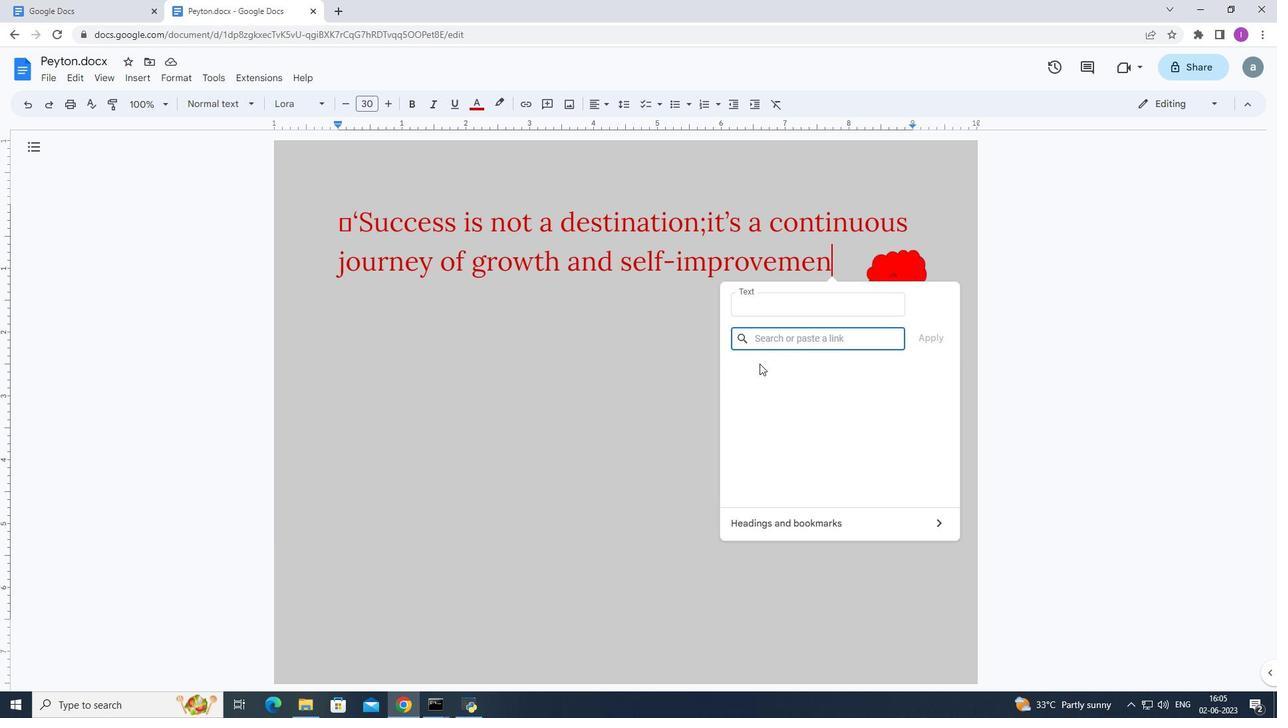 
Action: Key pressed www.<Key.backspace><Key.backspace><Key.backspace><Key.backspace>in.pinterest.com
Screenshot: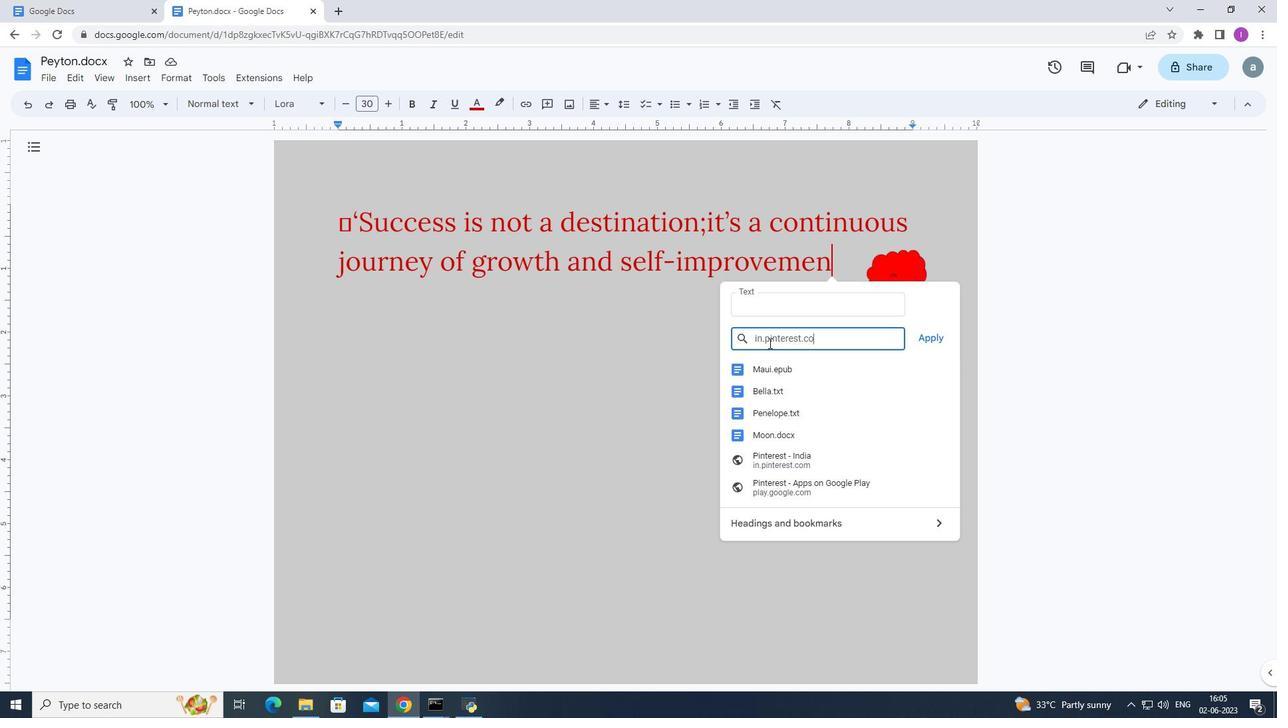 
Action: Mouse moved to (933, 341)
Screenshot: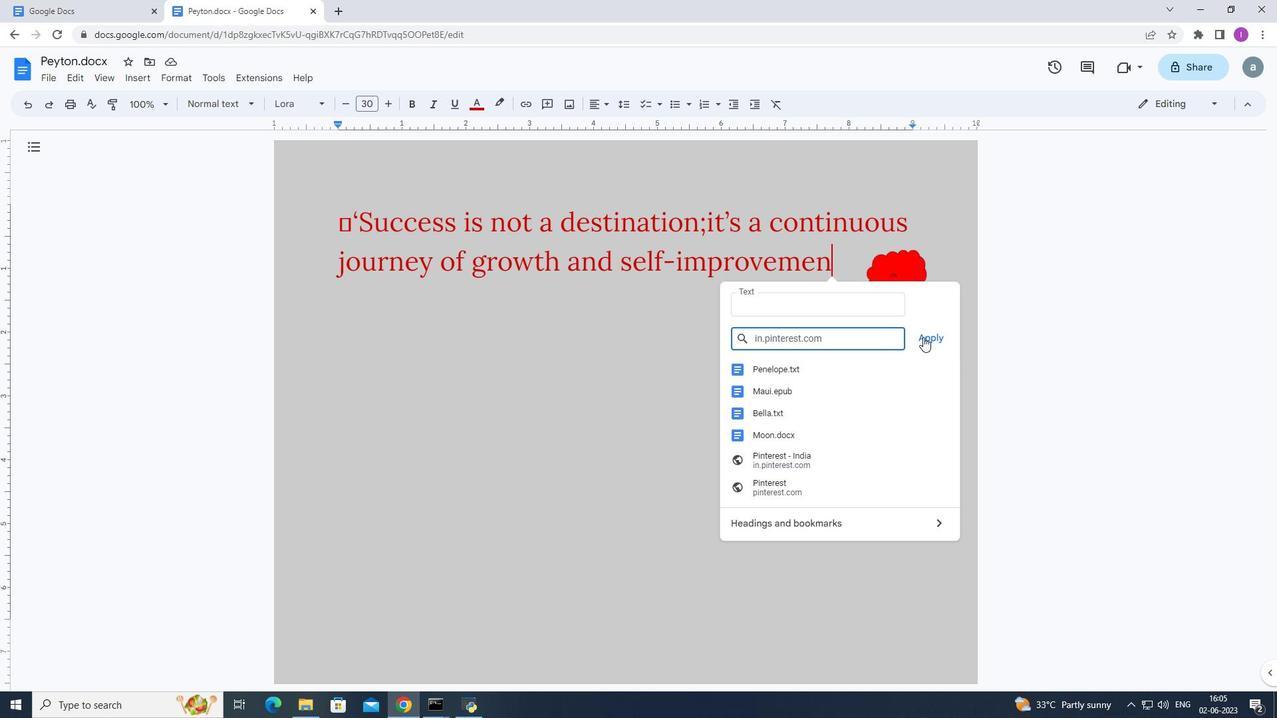 
Action: Mouse pressed left at (933, 341)
Screenshot: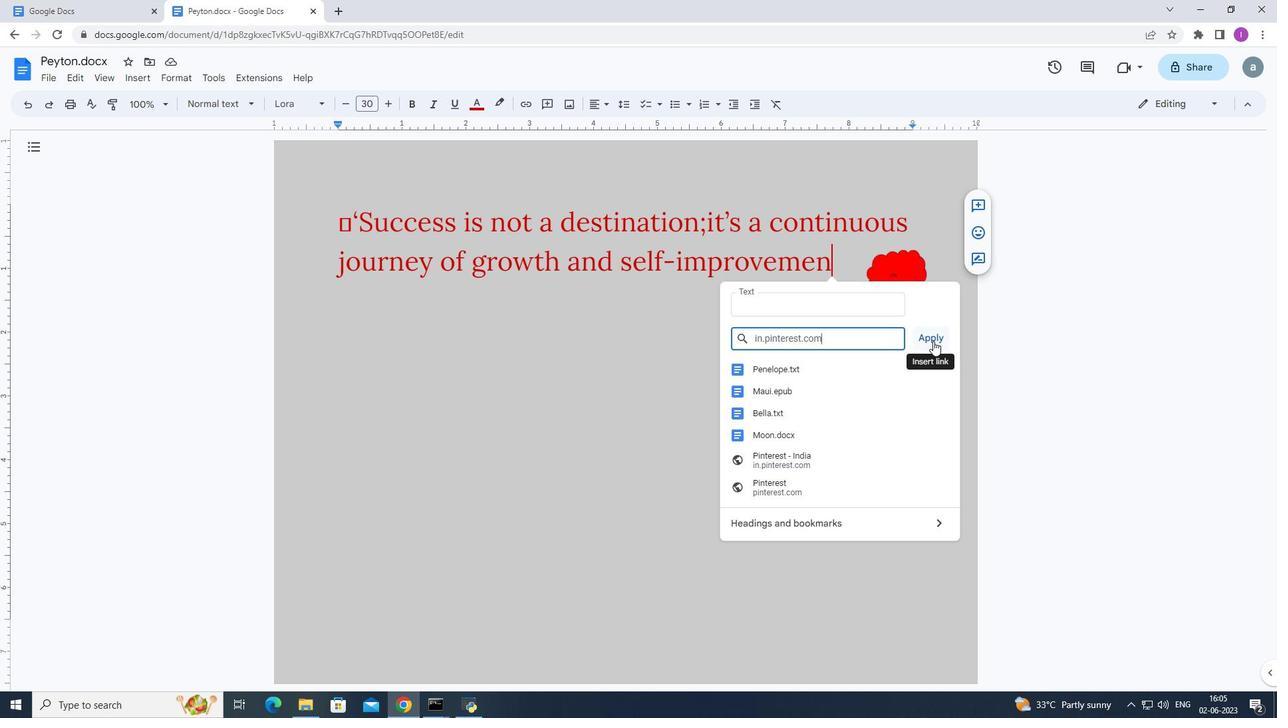 
Action: Mouse moved to (548, 308)
Screenshot: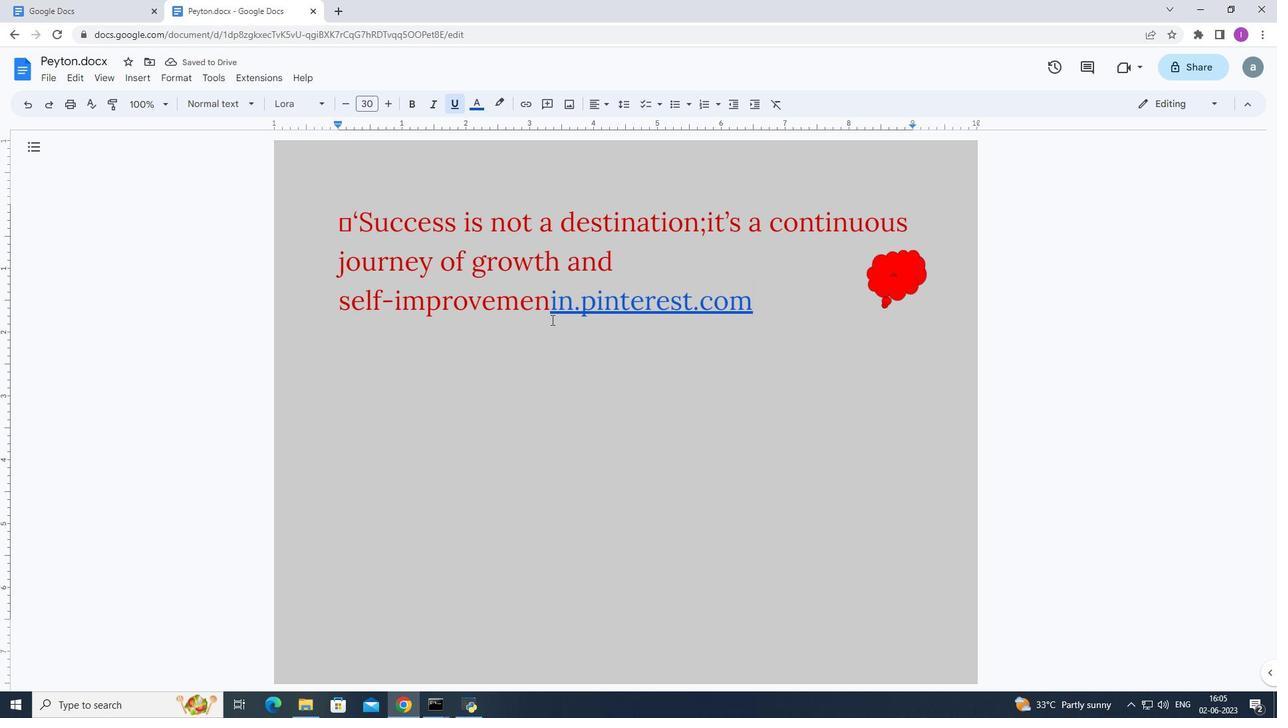 
Action: Mouse pressed left at (548, 308)
Screenshot: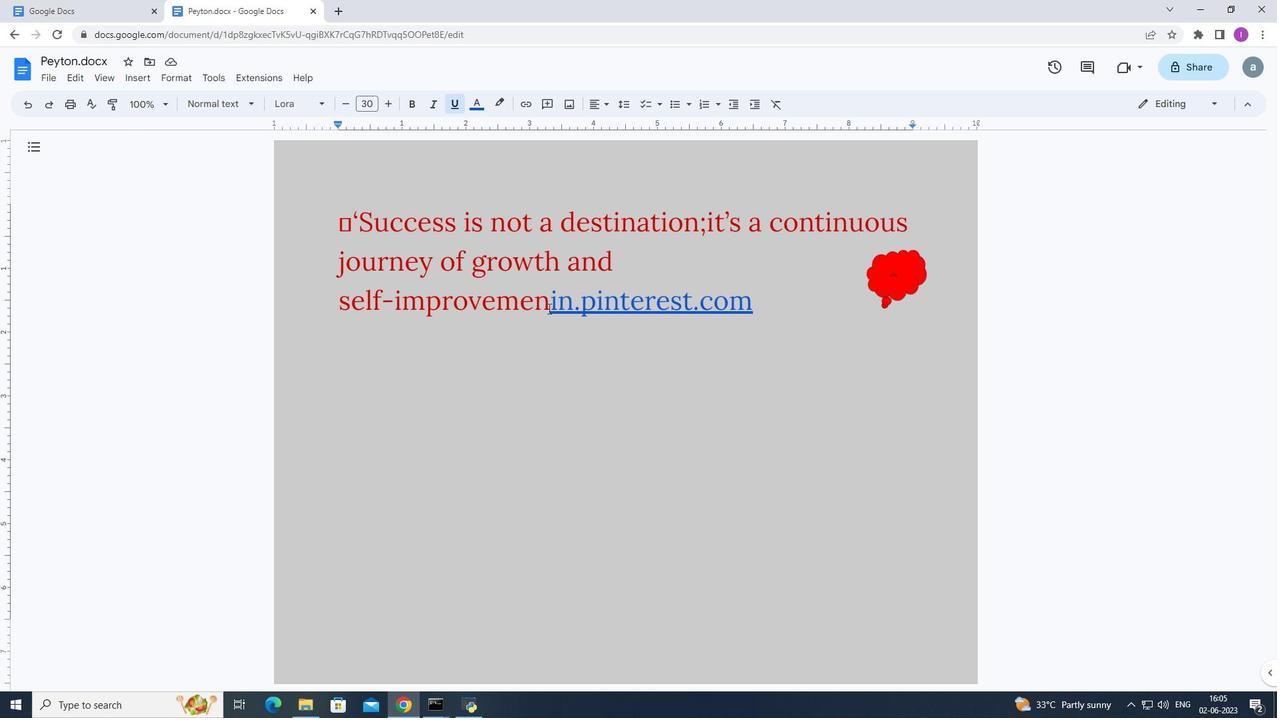 
Action: Key pressed <Key.enter>
Screenshot: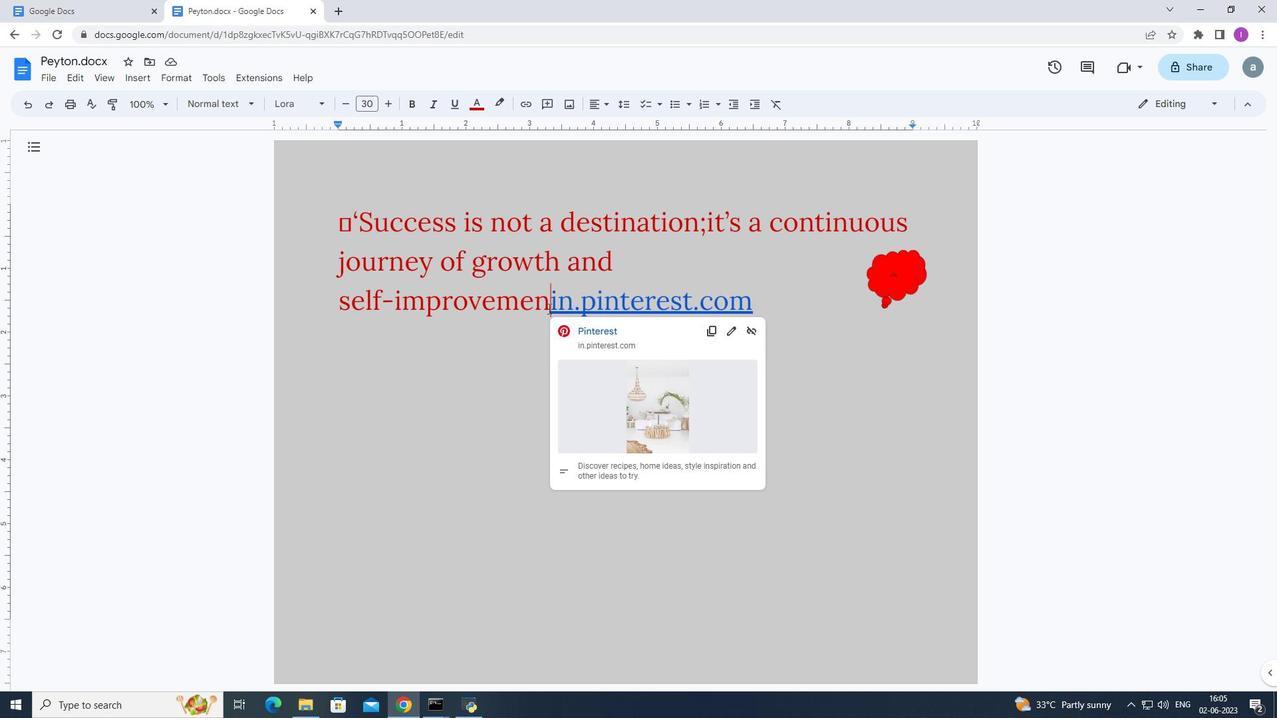 
Action: Mouse moved to (833, 259)
Screenshot: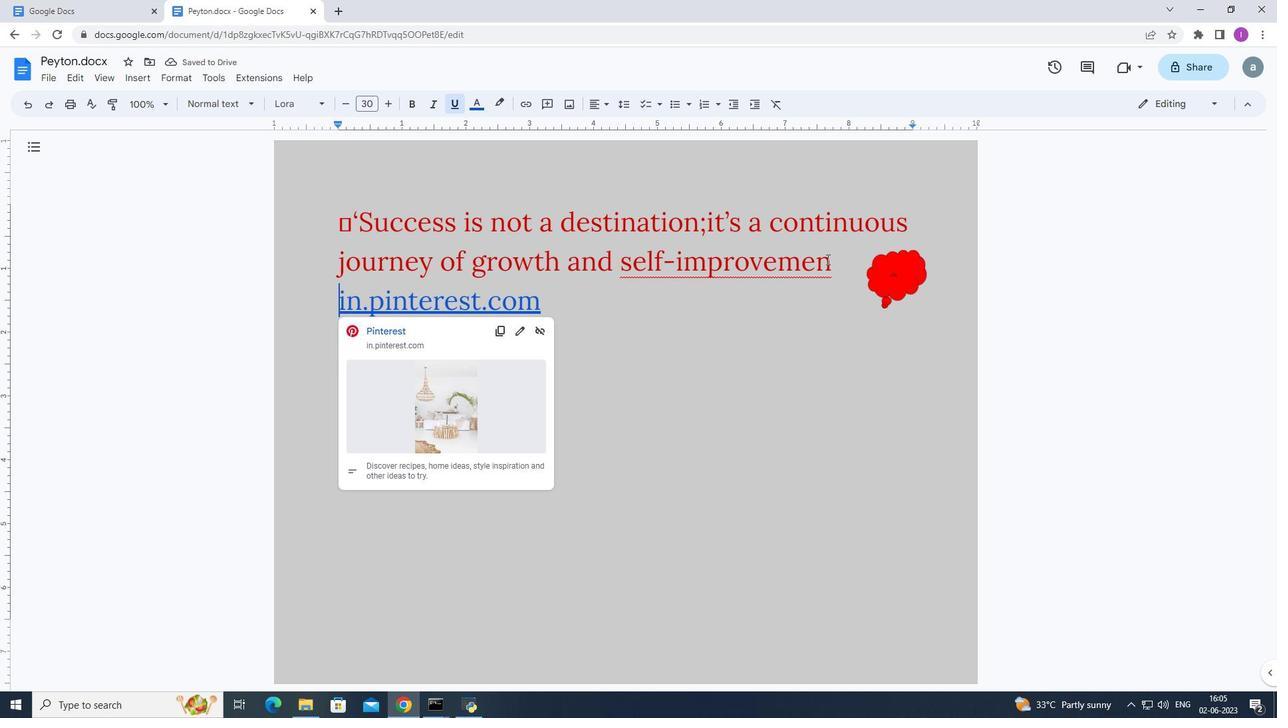 
Action: Mouse pressed left at (833, 259)
Screenshot: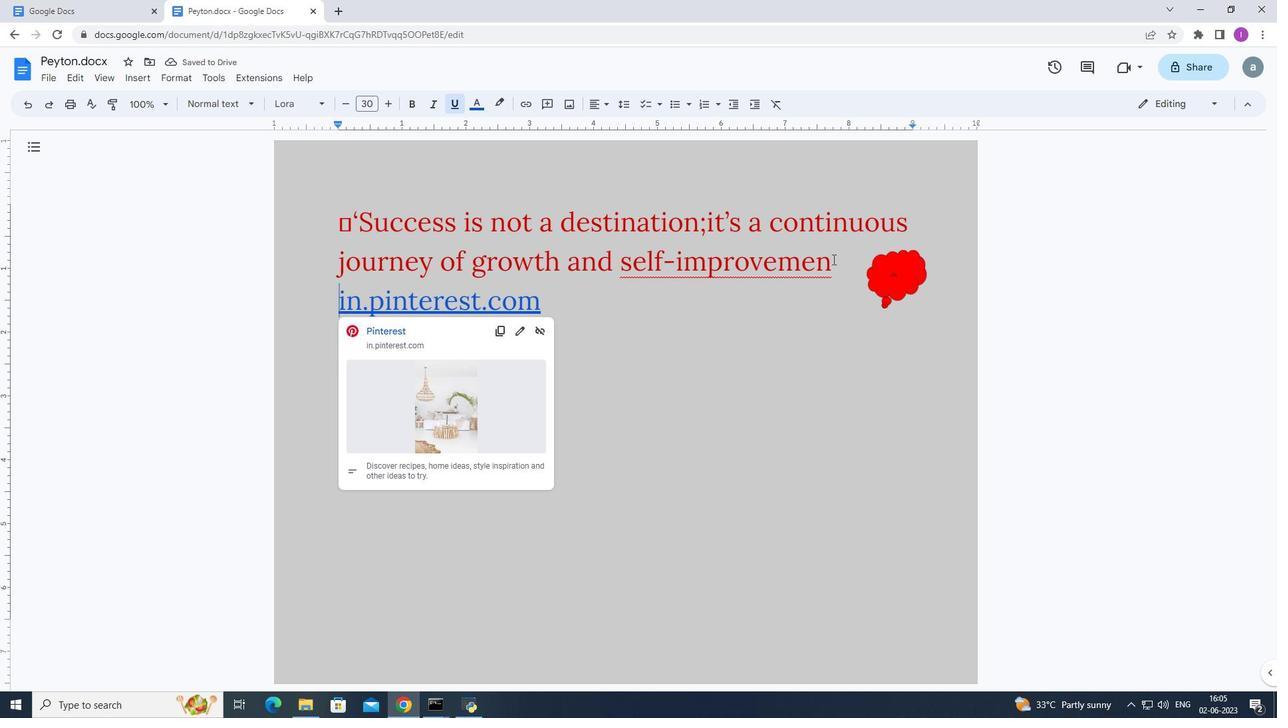 
Action: Mouse moved to (742, 37)
Screenshot: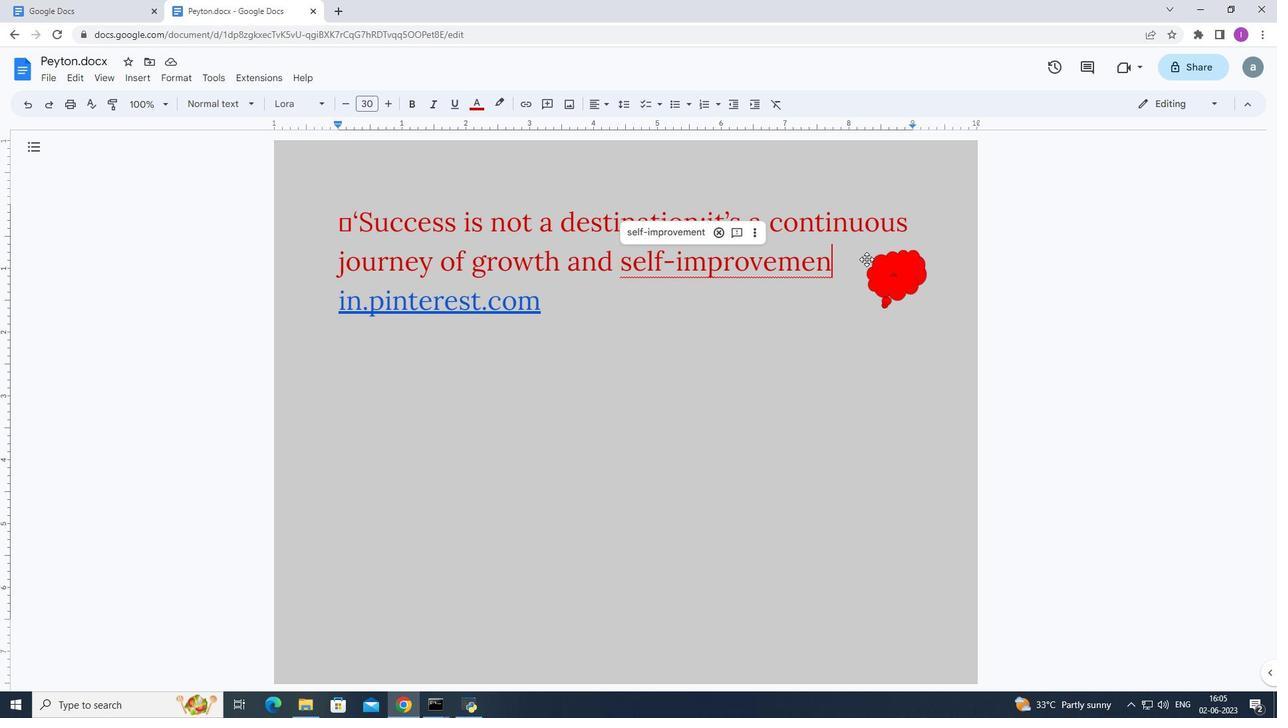 
Action: Key pressed t.
Screenshot: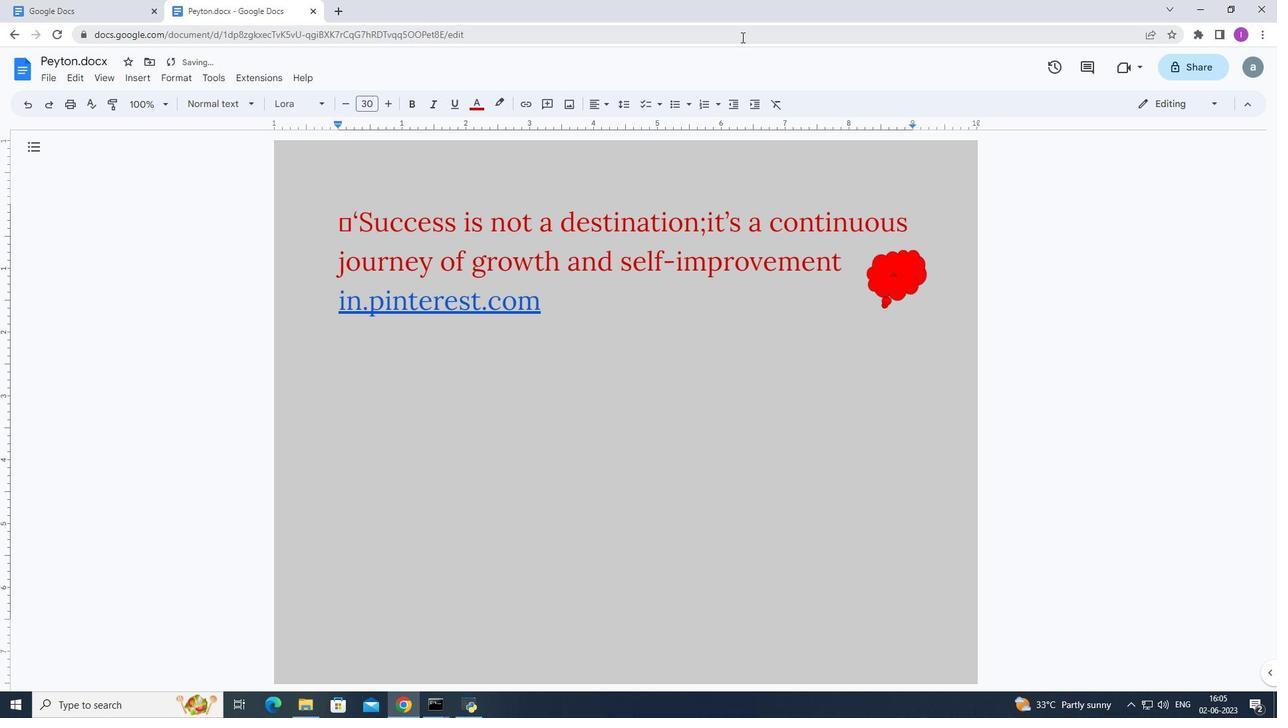 
Action: Mouse moved to (741, 27)
Screenshot: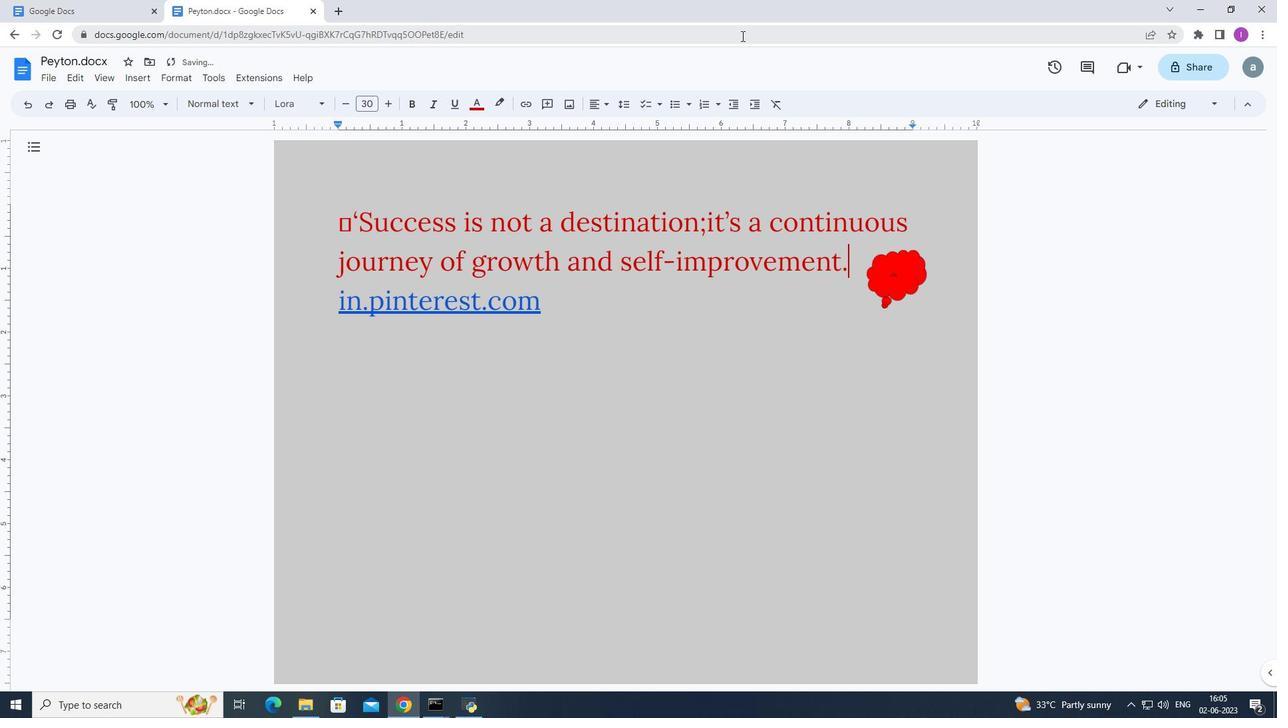 
Action: Key pressed '
Screenshot: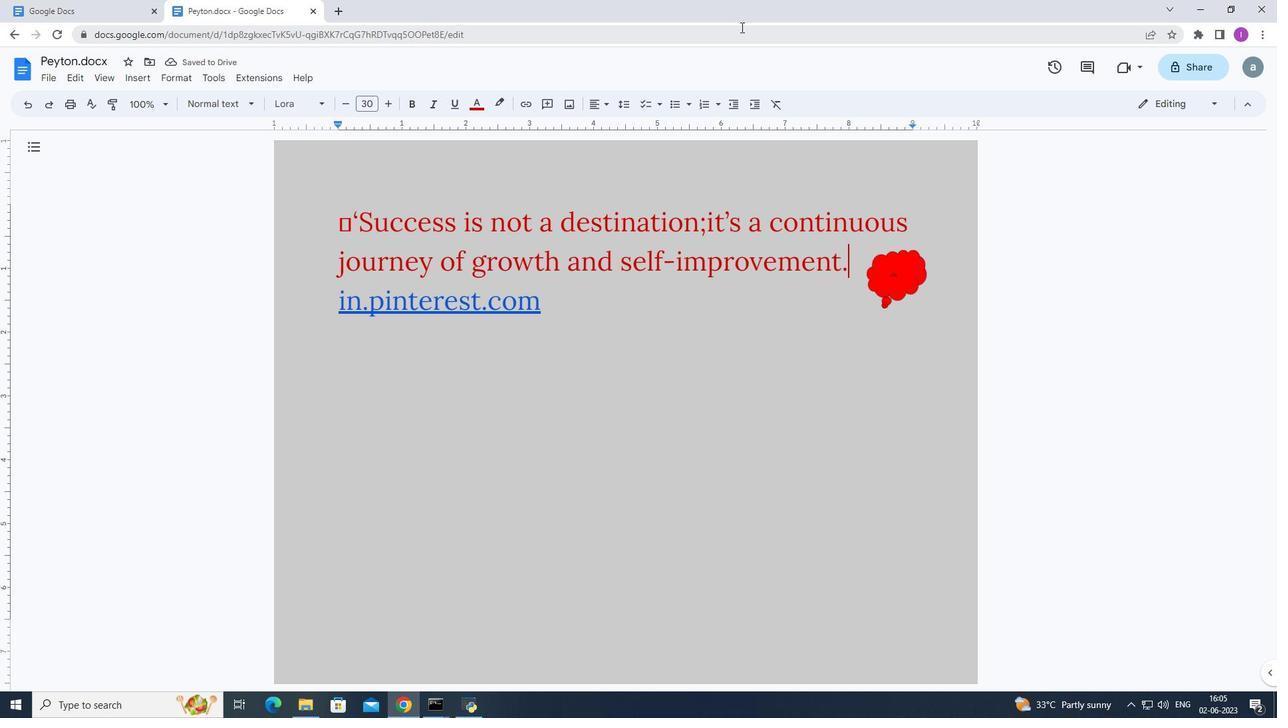 
Action: Mouse moved to (139, 77)
Screenshot: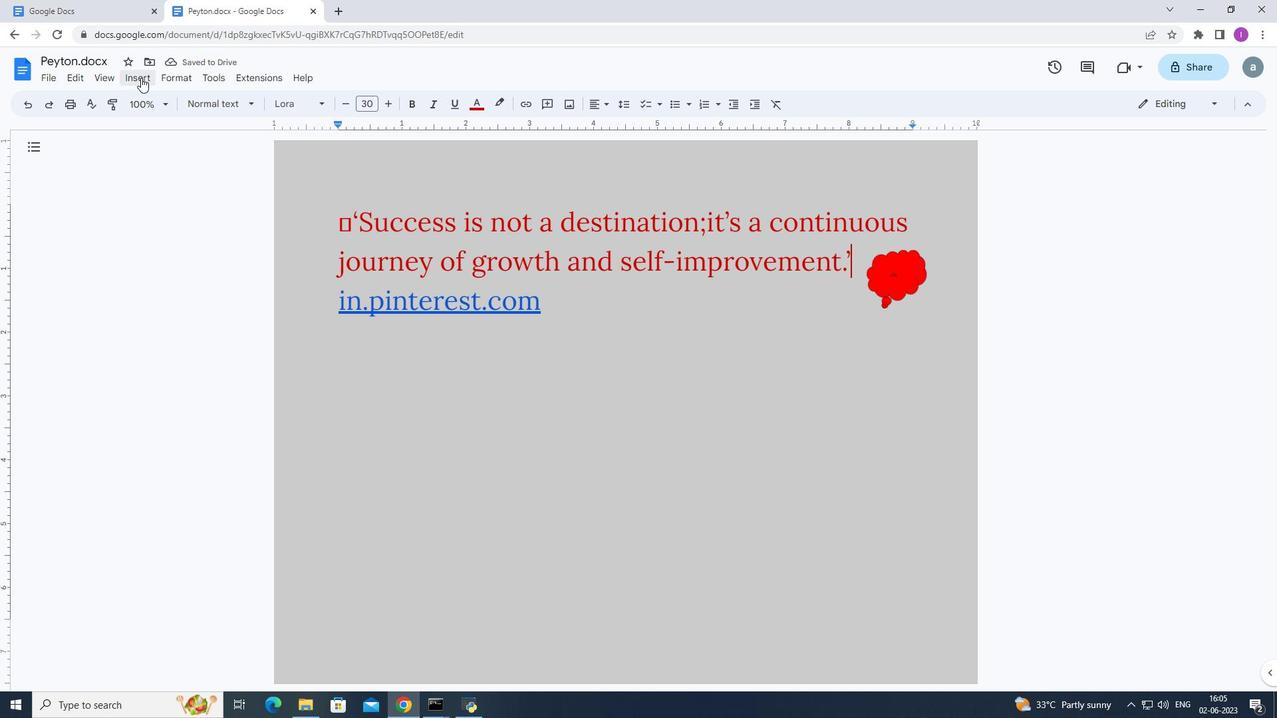 
Action: Mouse pressed left at (139, 77)
Screenshot: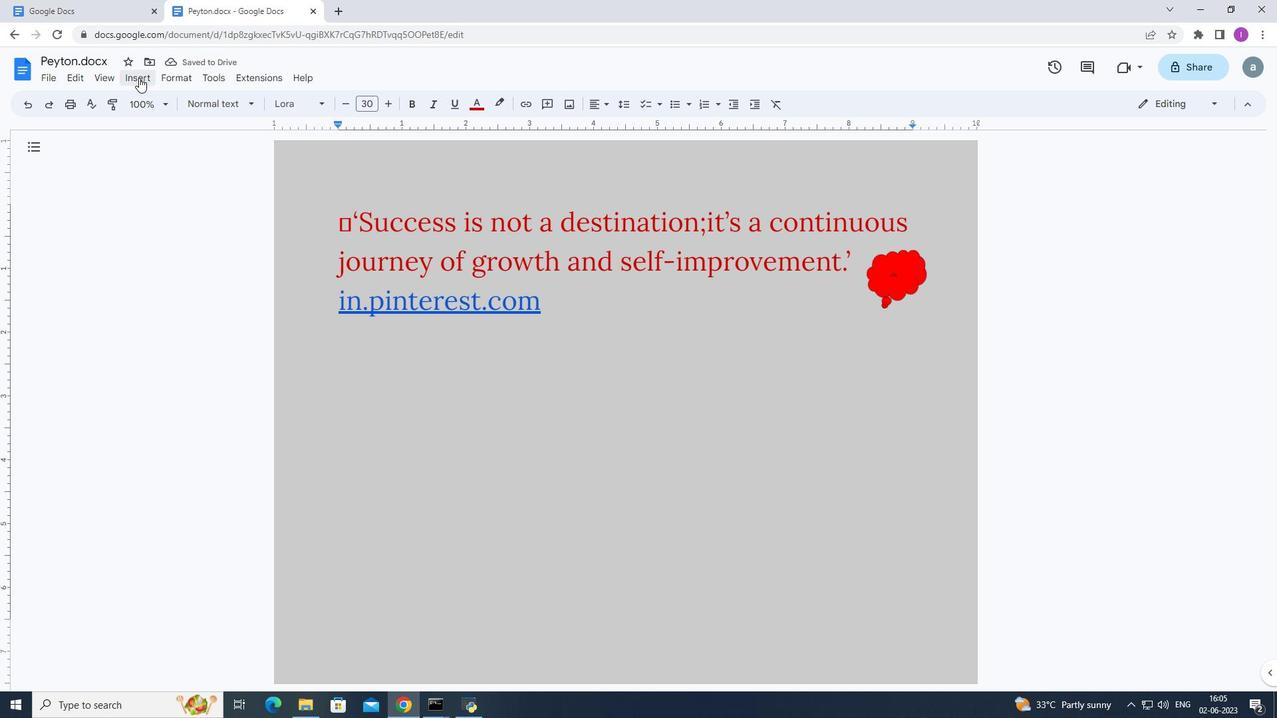 
Action: Mouse moved to (181, 429)
Screenshot: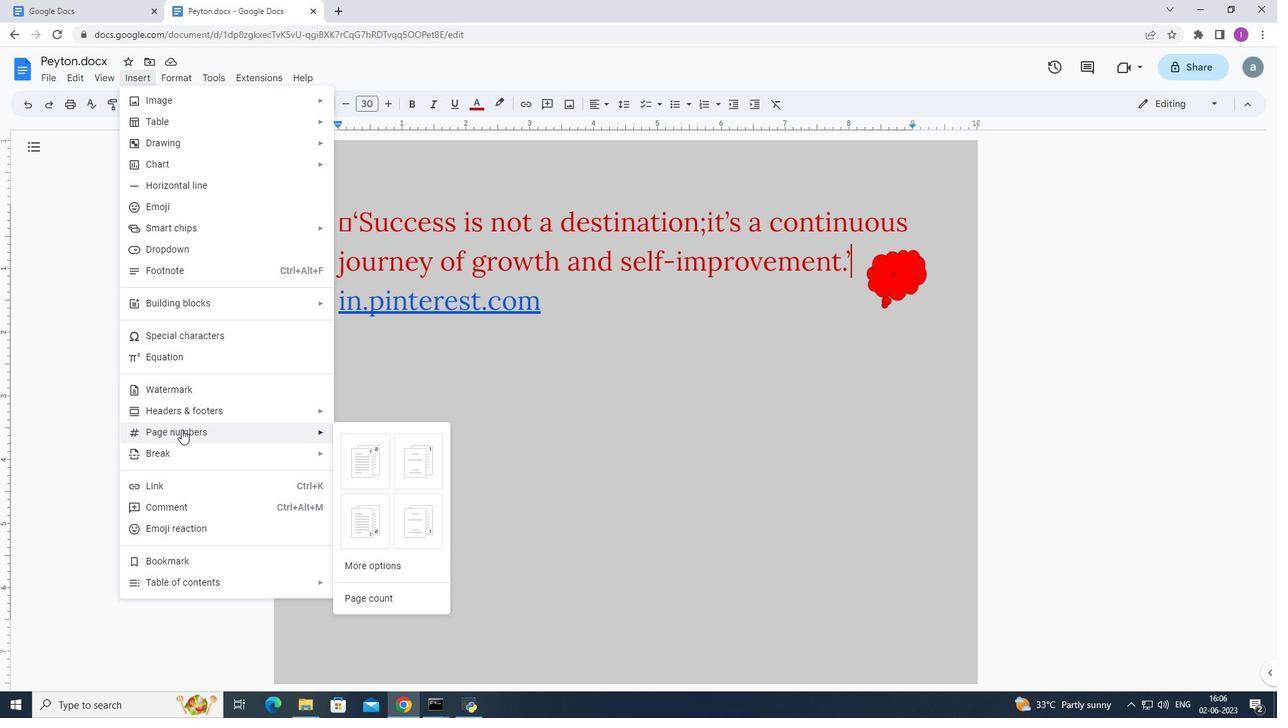
Action: Mouse pressed left at (181, 429)
Screenshot: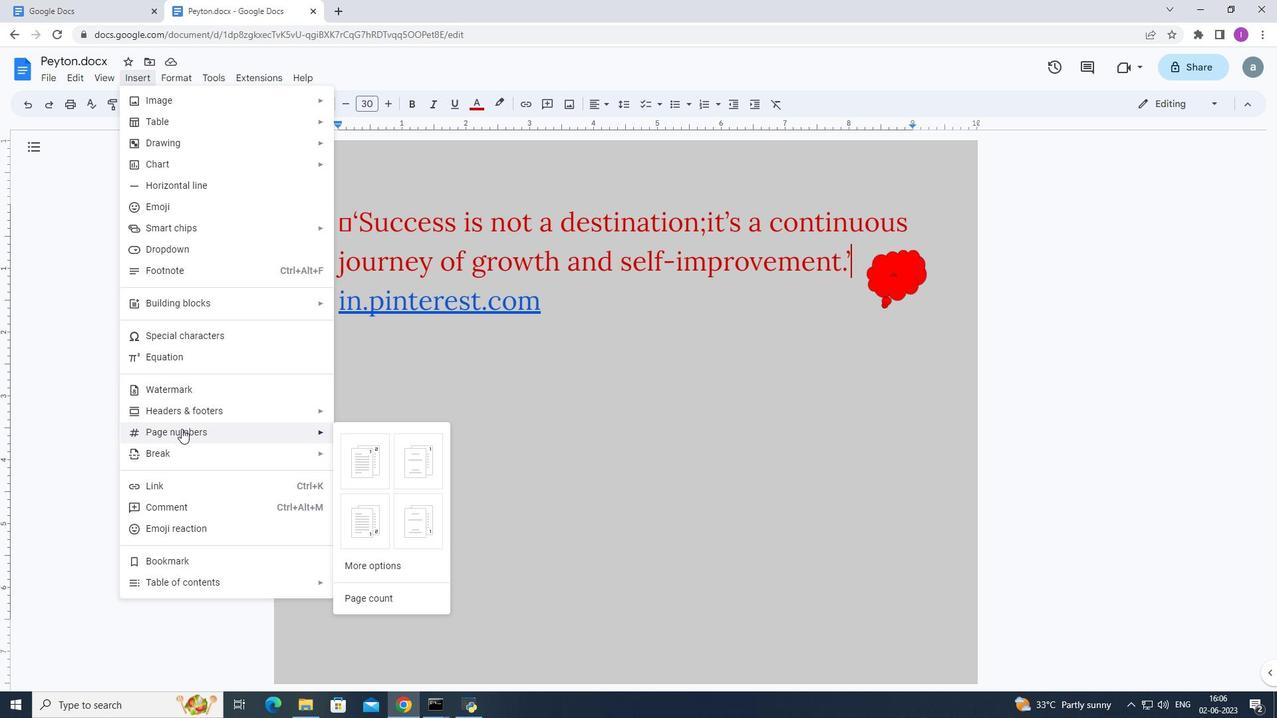 
Action: Mouse moved to (363, 459)
Screenshot: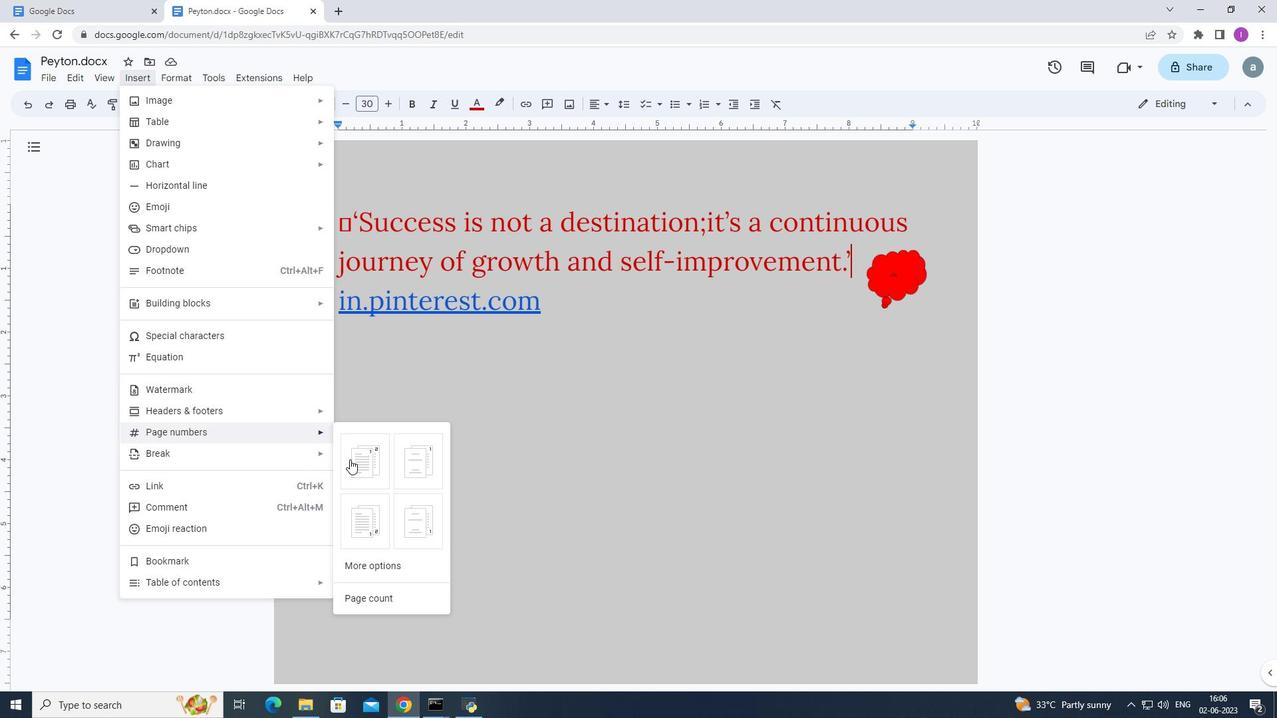 
Action: Mouse pressed left at (363, 459)
Screenshot: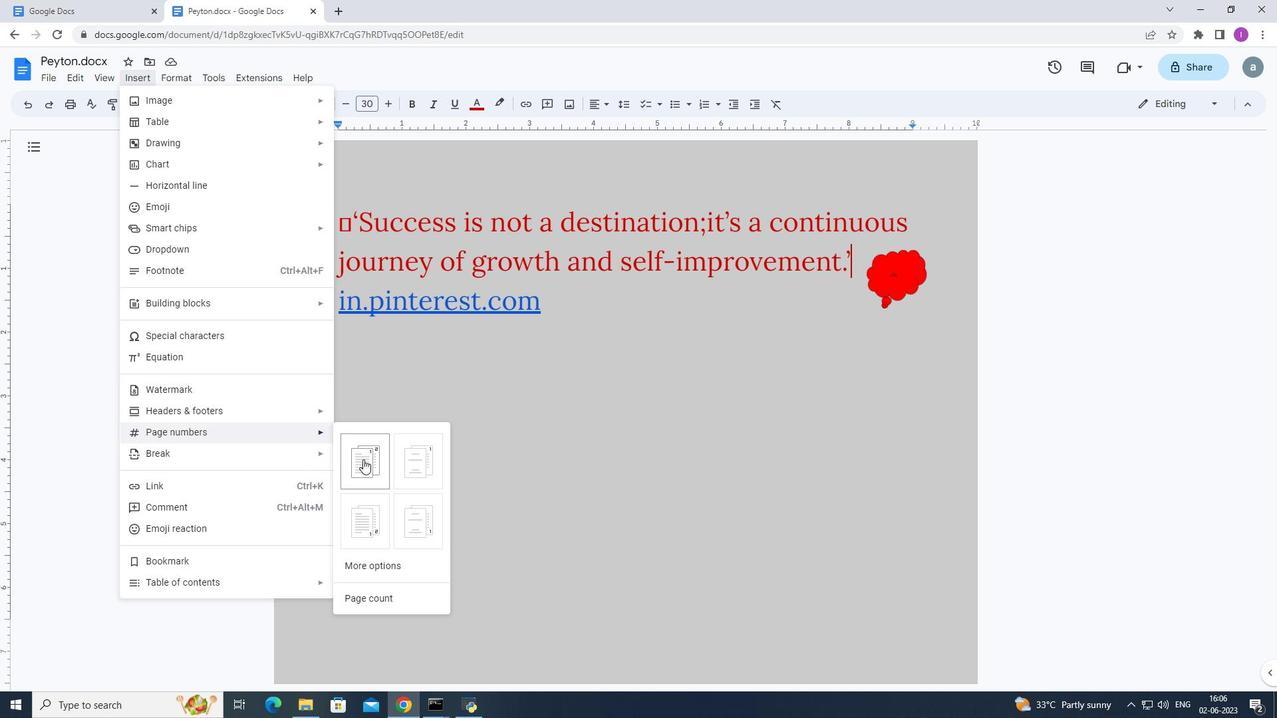 
Action: Mouse moved to (364, 459)
Screenshot: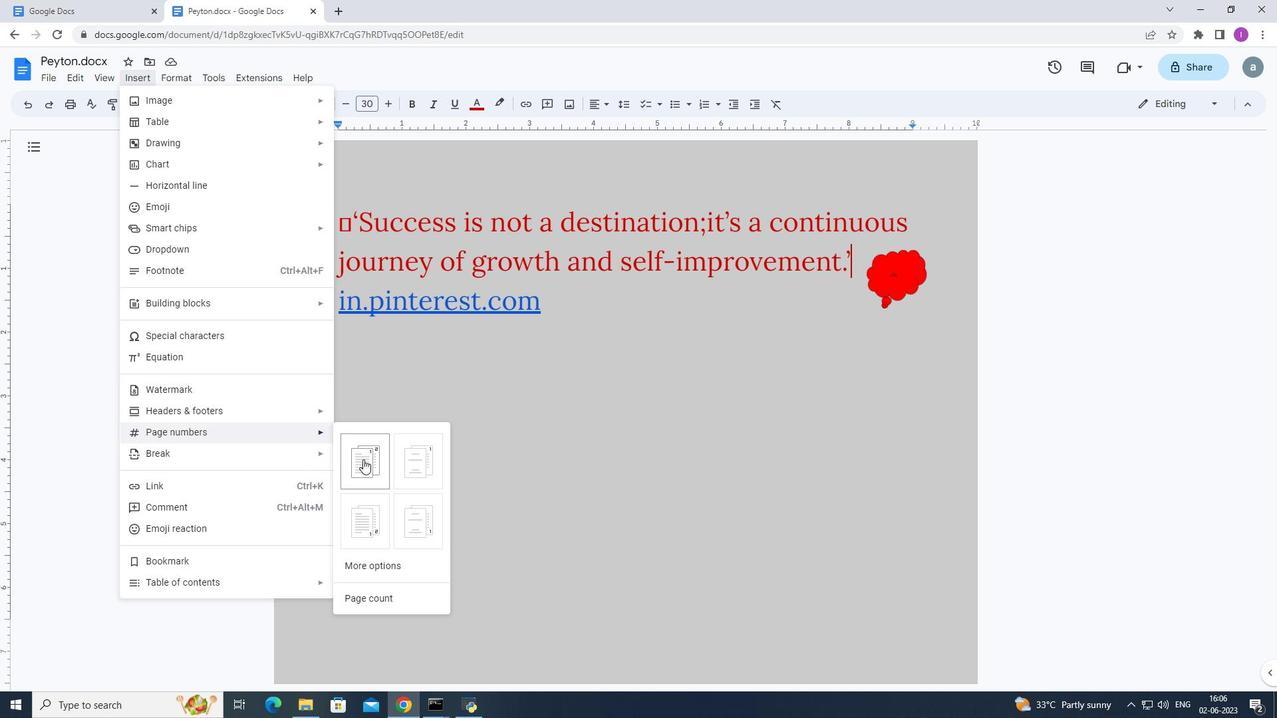 
Action: Mouse pressed left at (364, 459)
Screenshot: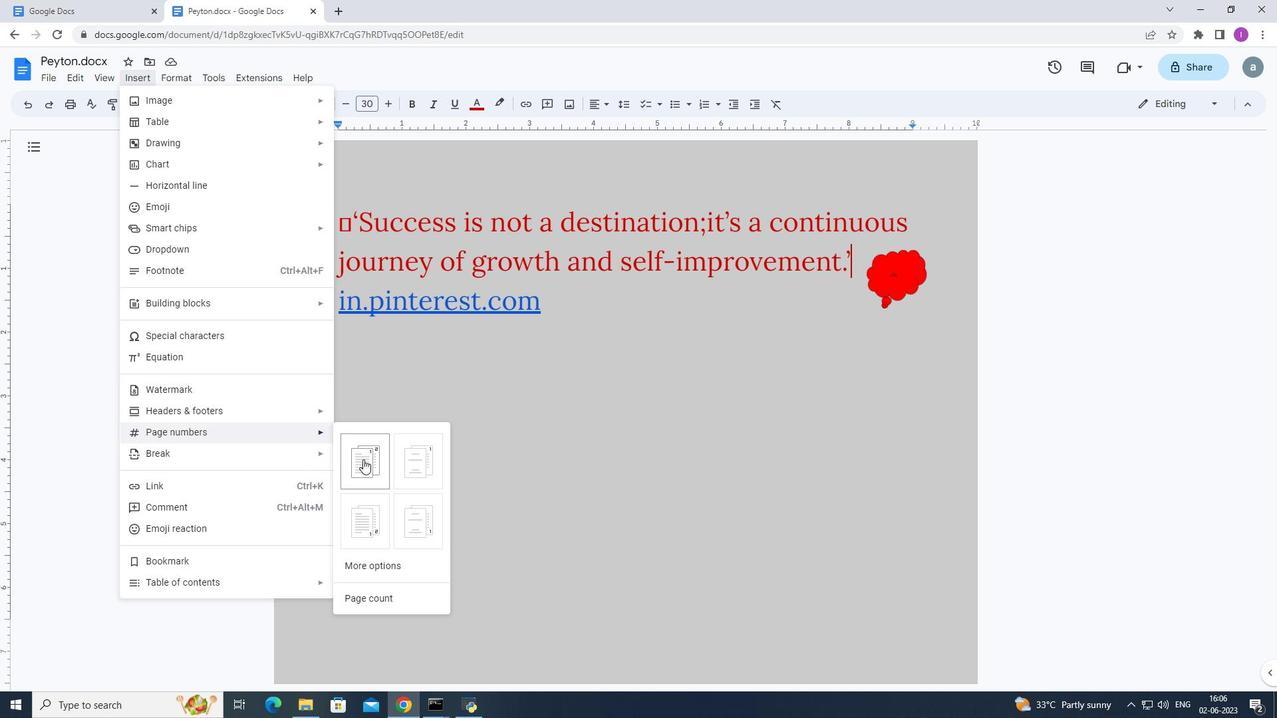 
Action: Mouse moved to (545, 341)
Screenshot: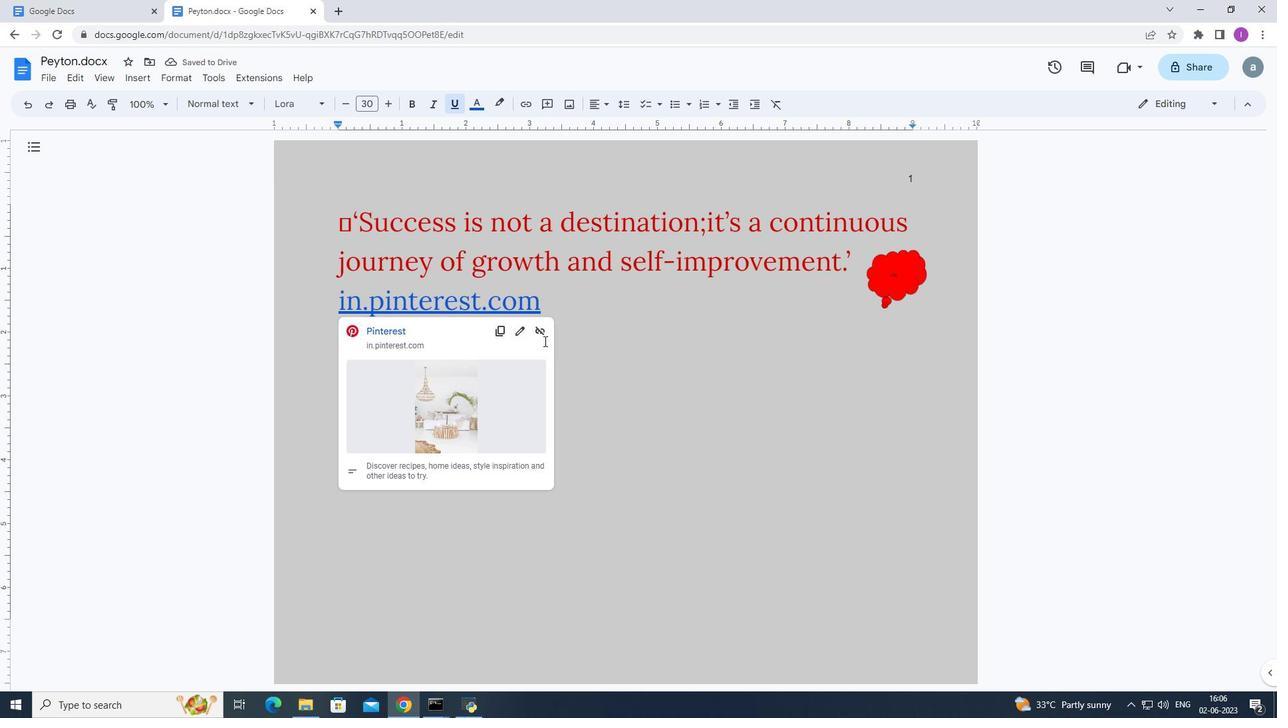 
Action: Mouse scrolled (545, 342) with delta (0, 0)
Screenshot: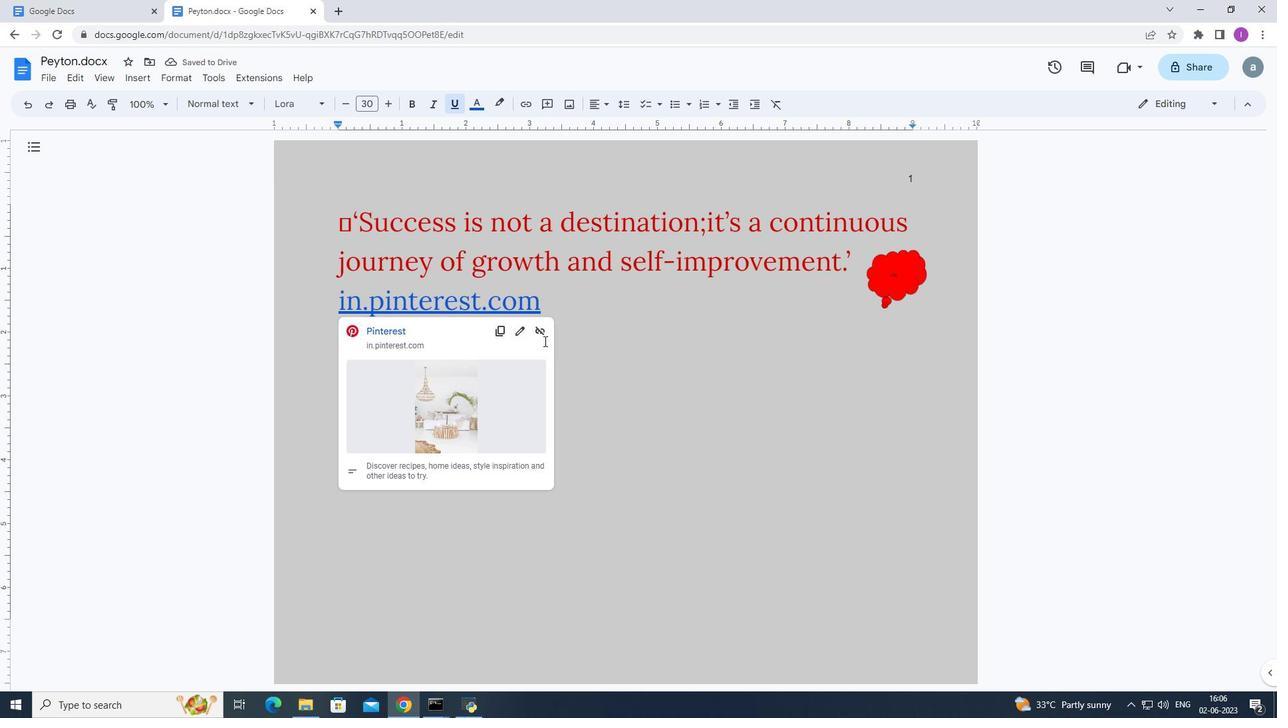
Action: Mouse scrolled (545, 342) with delta (0, 0)
Screenshot: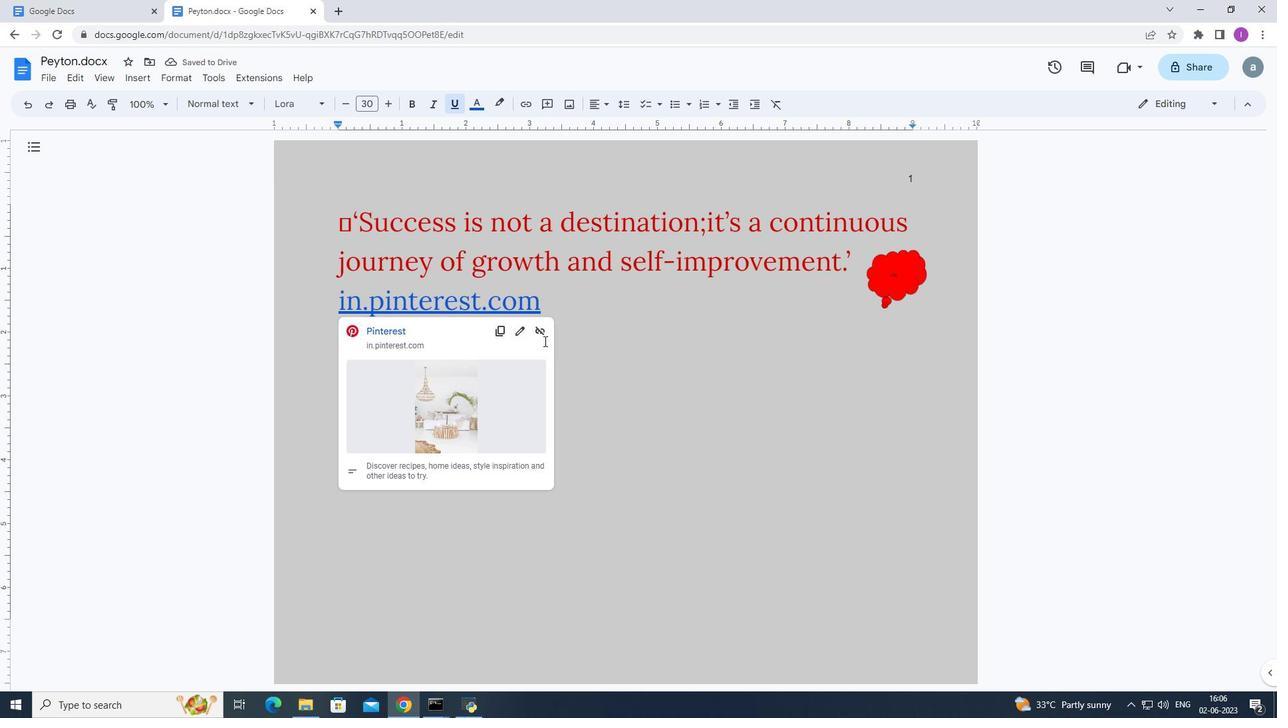 
Action: Mouse scrolled (545, 342) with delta (0, 0)
Screenshot: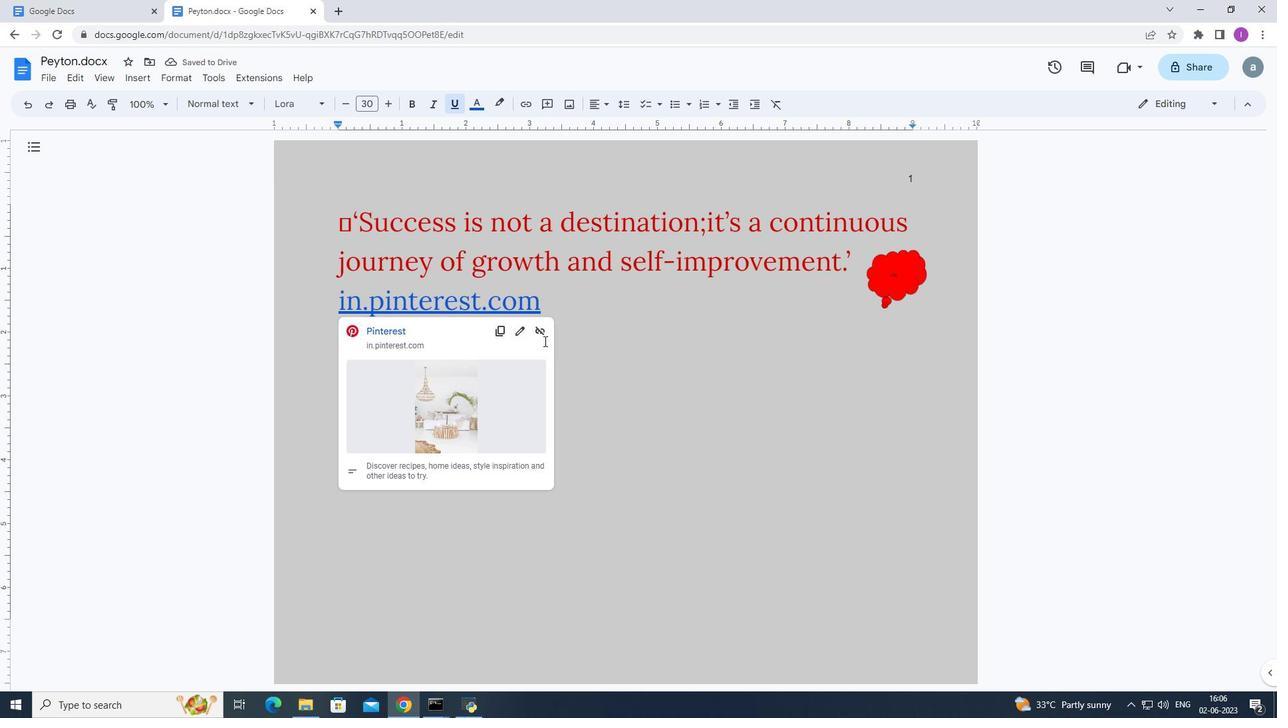 
Action: Mouse moved to (416, 167)
Screenshot: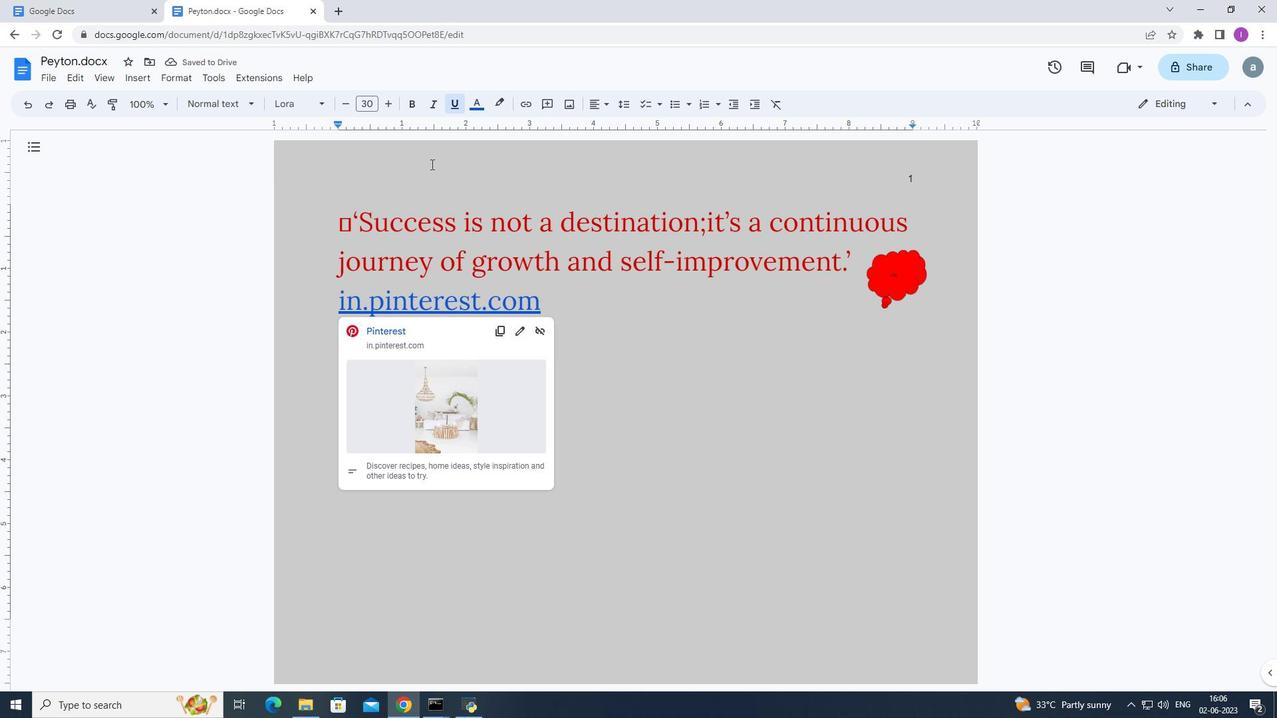 
Action: Mouse pressed left at (416, 167)
Screenshot: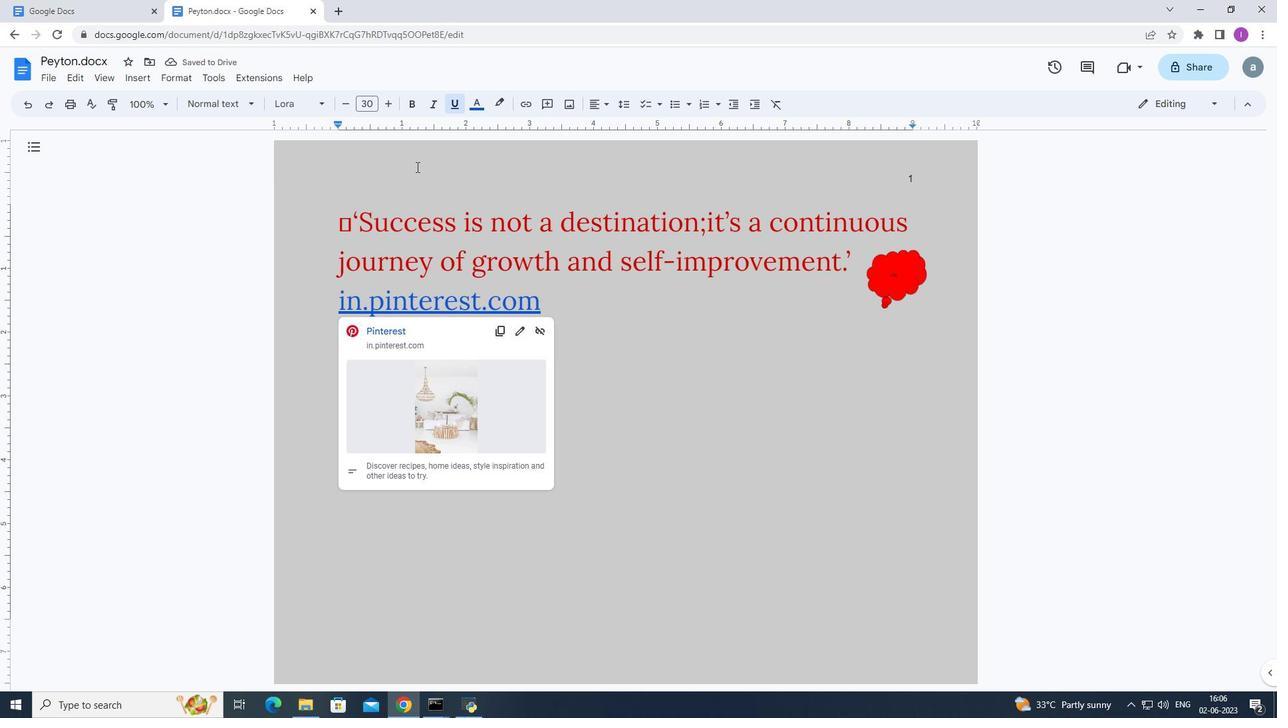 
Action: Mouse moved to (138, 73)
Screenshot: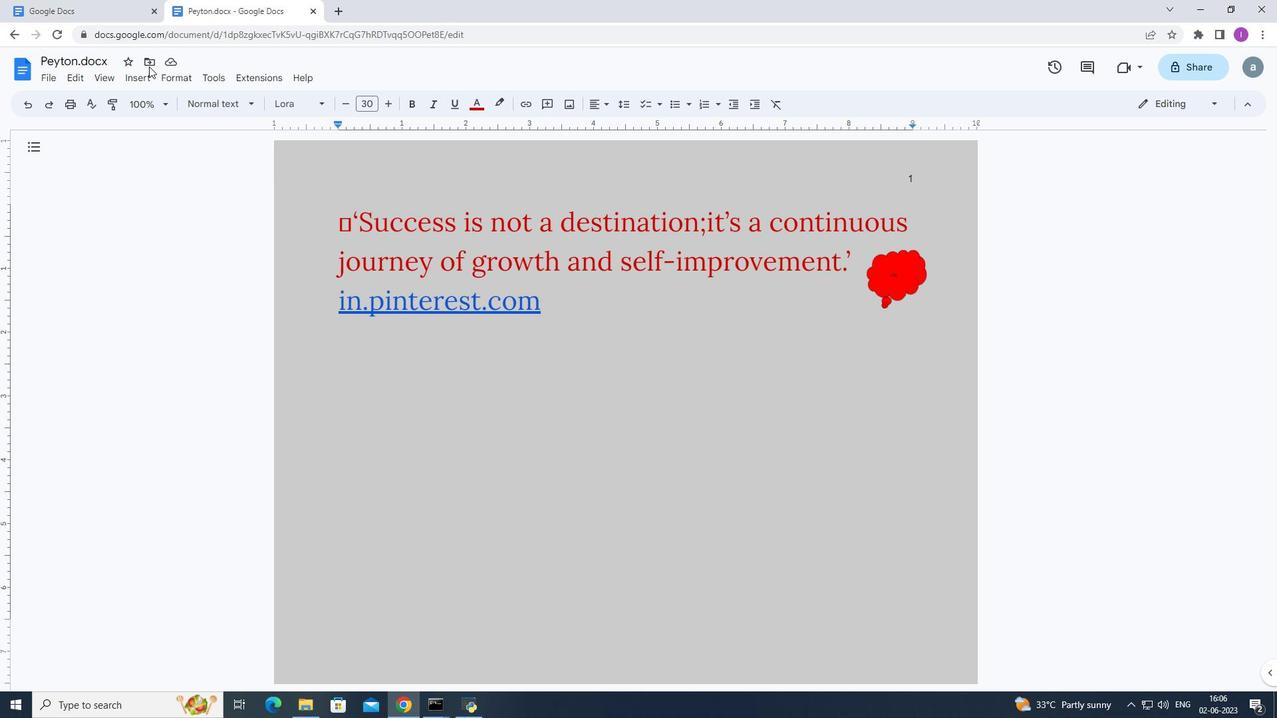 
Action: Mouse pressed left at (138, 73)
Screenshot: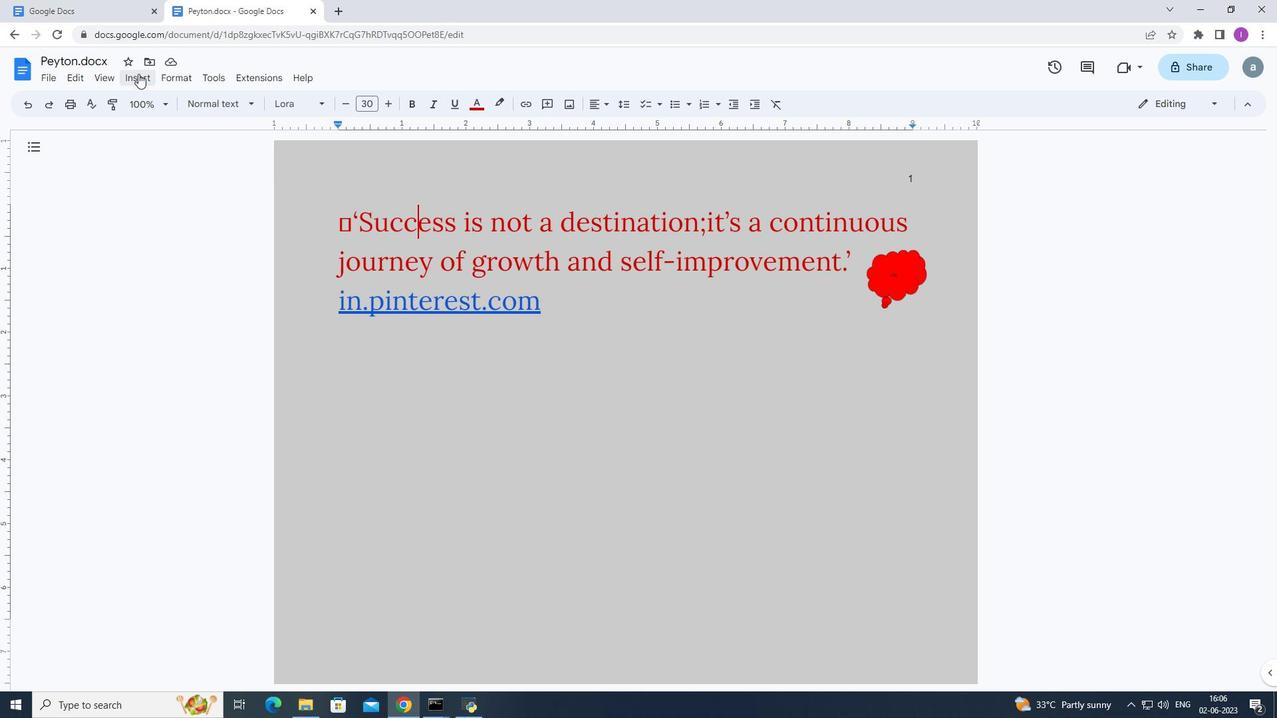 
Action: Mouse moved to (368, 452)
Screenshot: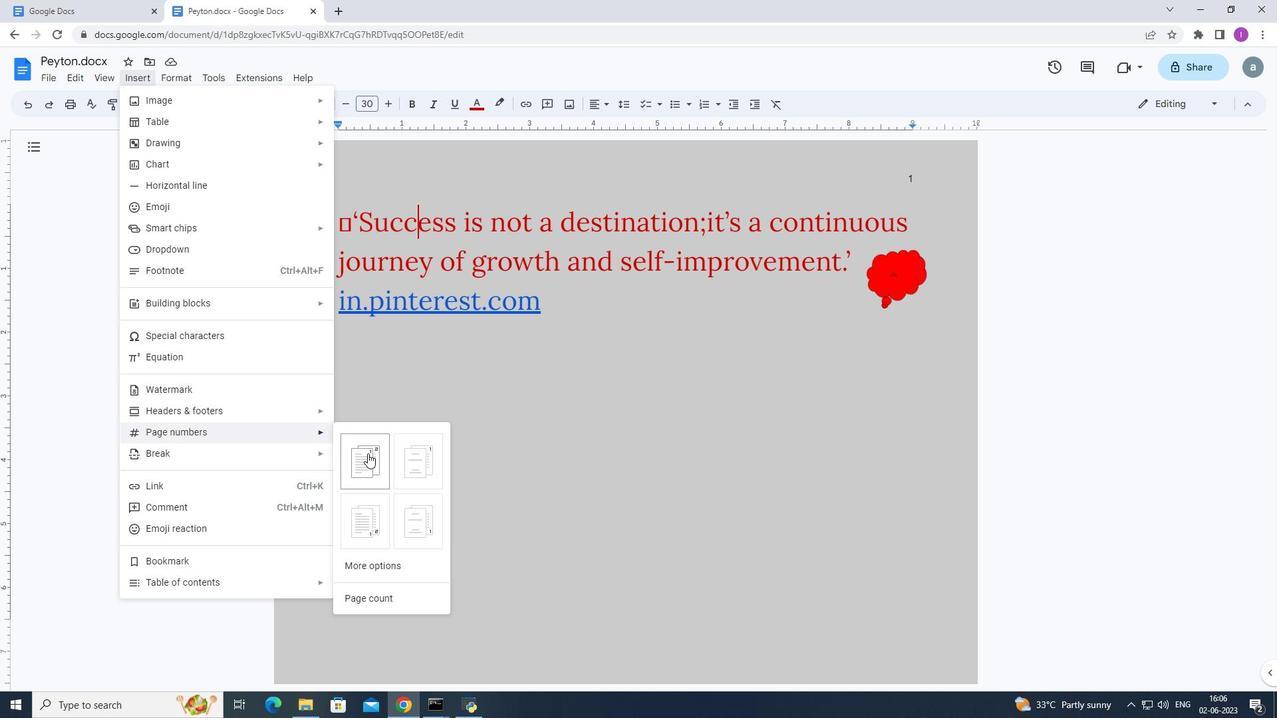 
Action: Mouse pressed left at (368, 452)
Screenshot: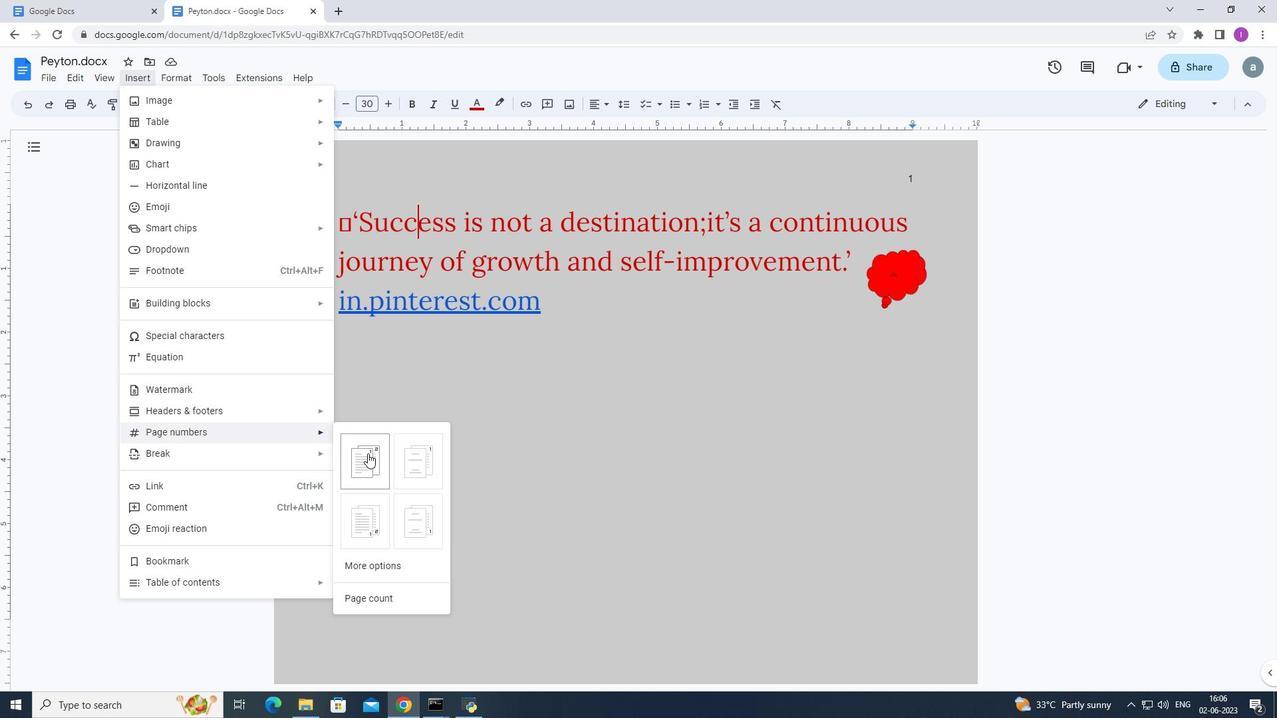 
Action: Mouse moved to (298, 561)
Screenshot: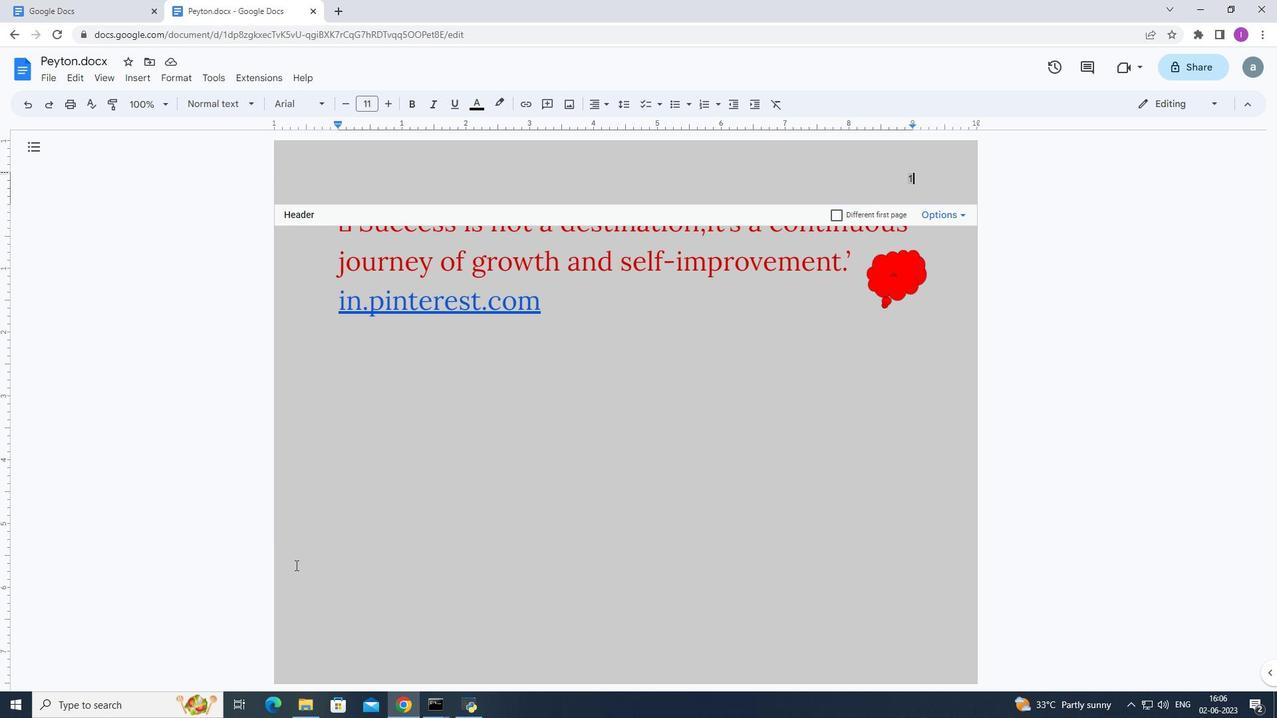 
